 Task: Arrange a 90-minute team alignment session.
Action: Mouse moved to (51, 123)
Screenshot: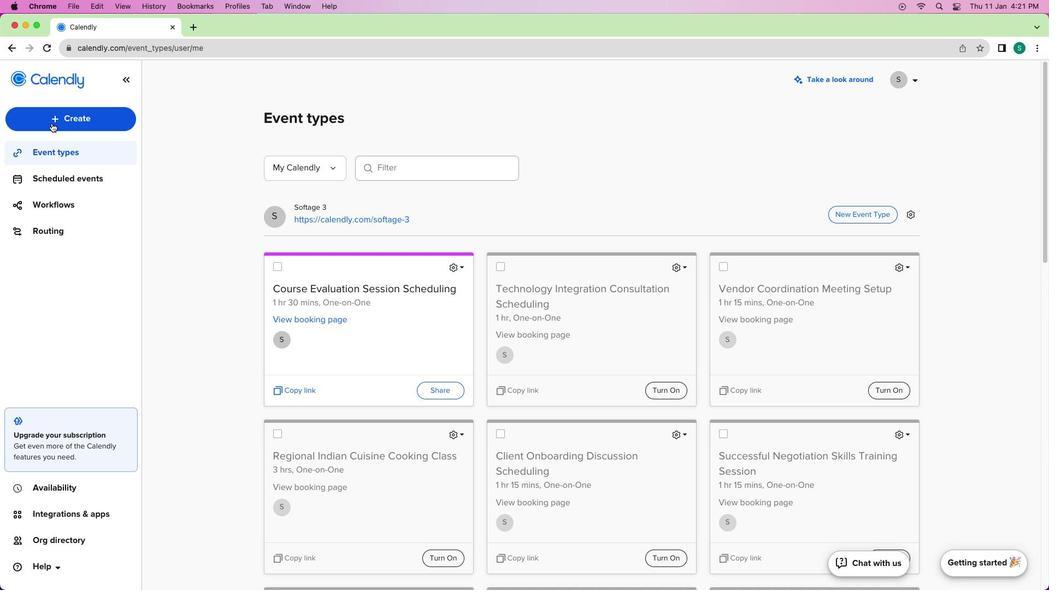 
Action: Mouse pressed left at (51, 123)
Screenshot: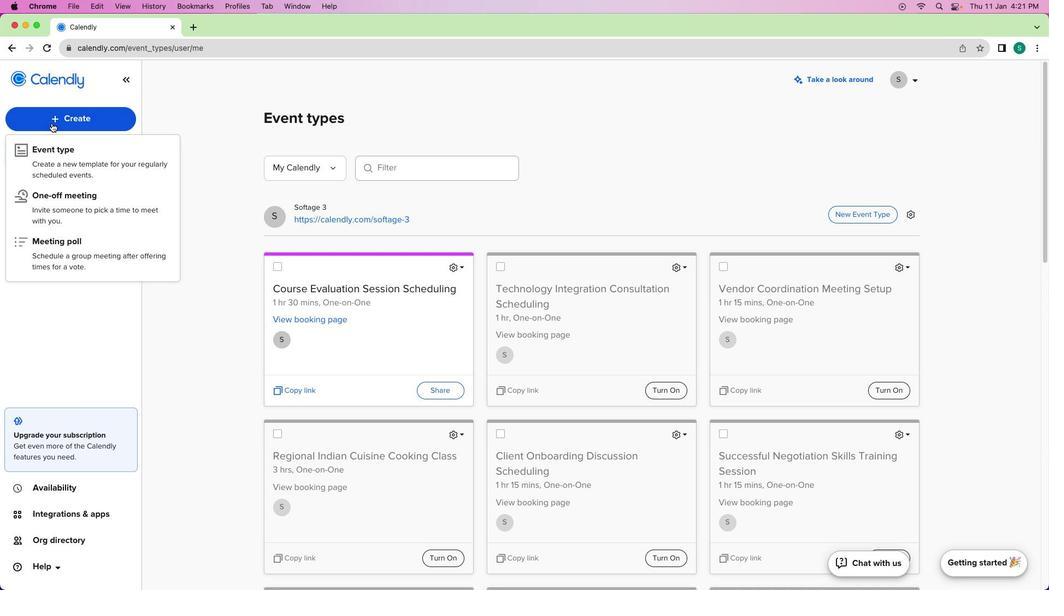 
Action: Mouse moved to (71, 153)
Screenshot: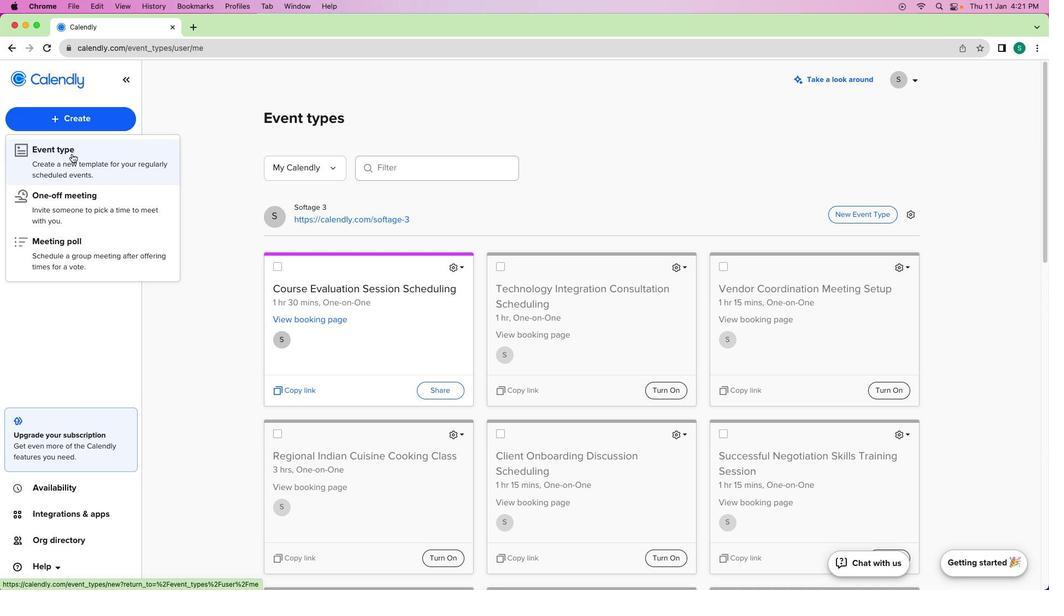 
Action: Mouse pressed left at (71, 153)
Screenshot: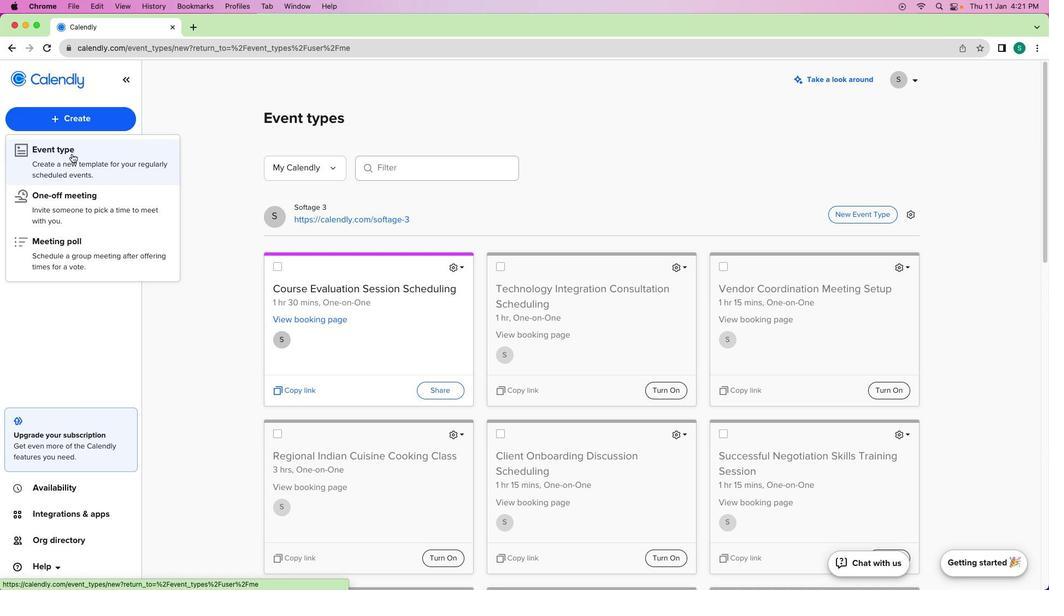 
Action: Mouse moved to (417, 221)
Screenshot: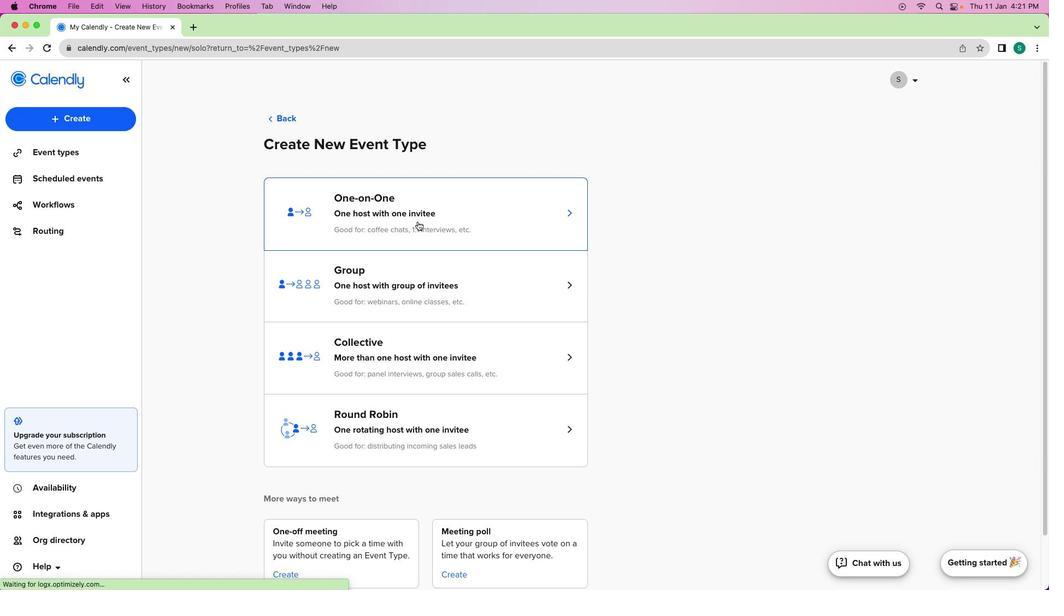 
Action: Mouse pressed left at (417, 221)
Screenshot: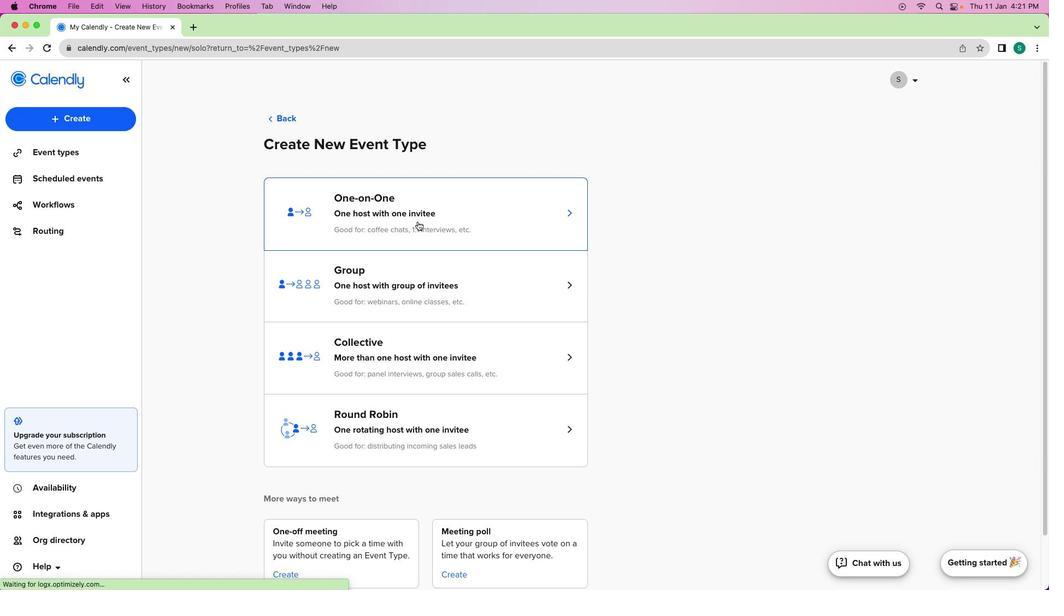 
Action: Mouse moved to (127, 166)
Screenshot: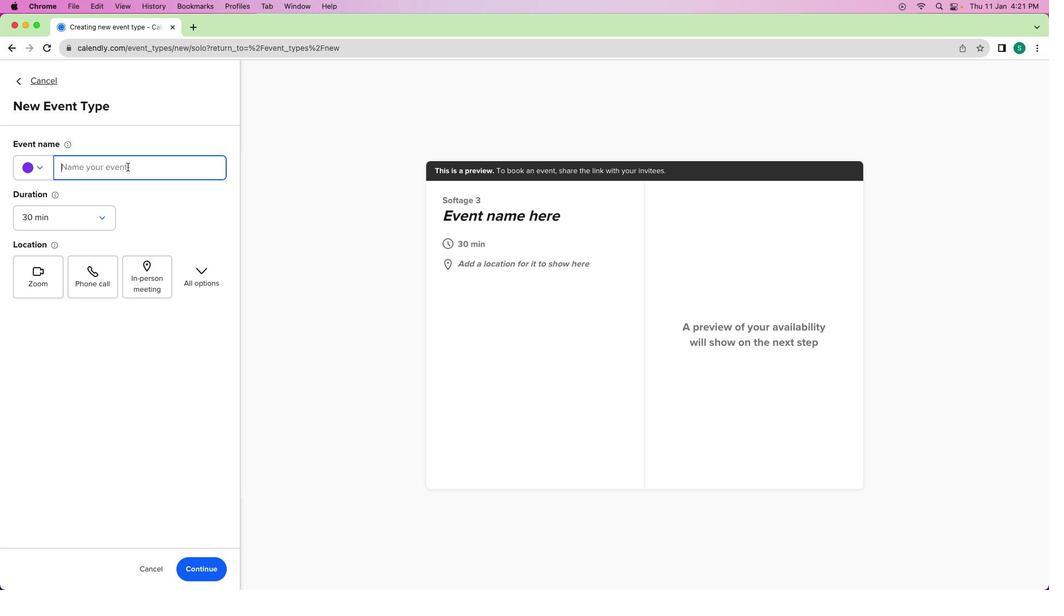 
Action: Mouse pressed left at (127, 166)
Screenshot: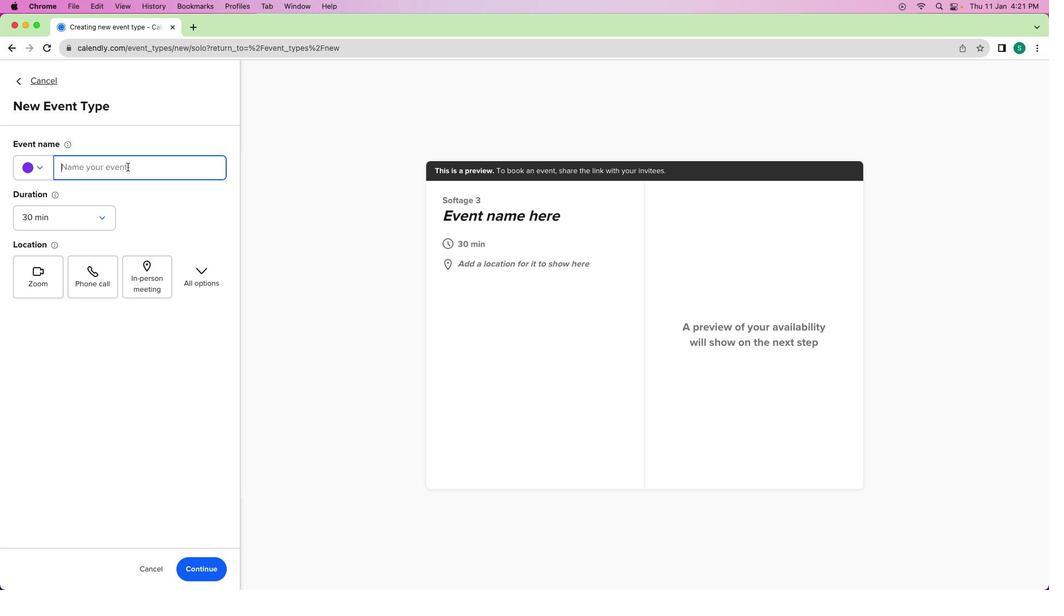 
Action: Mouse moved to (124, 182)
Screenshot: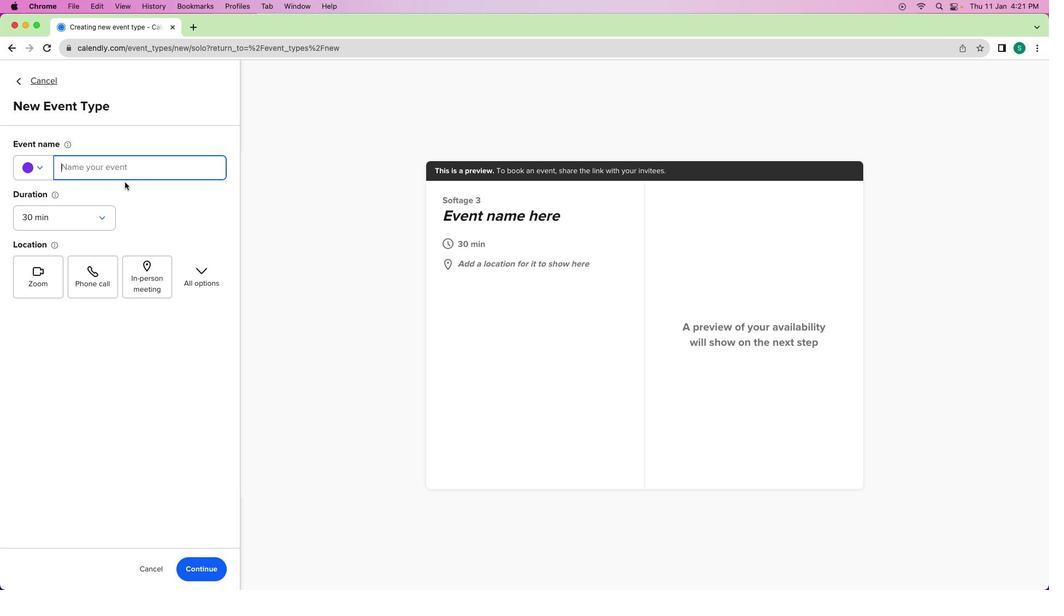 
Action: Key pressed Key.shift'T''e''a''m'Key.spaceKey.shift'A''l''i''h'Key.backspace'g''n''m''e''n''t'Key.spaceKey.shift'S''e''s''s''i''o''n'
Screenshot: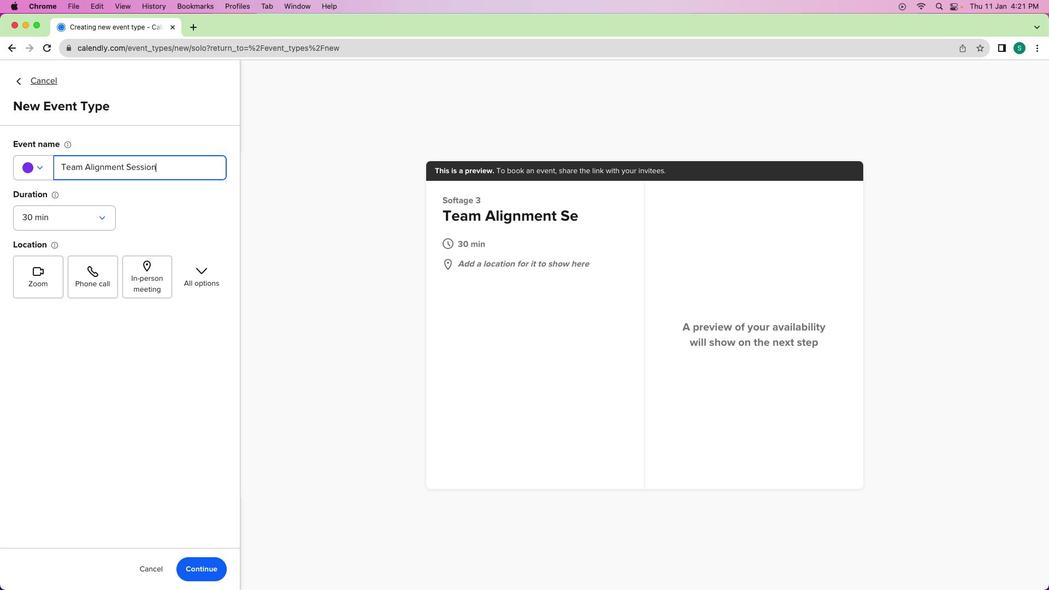 
Action: Mouse moved to (68, 224)
Screenshot: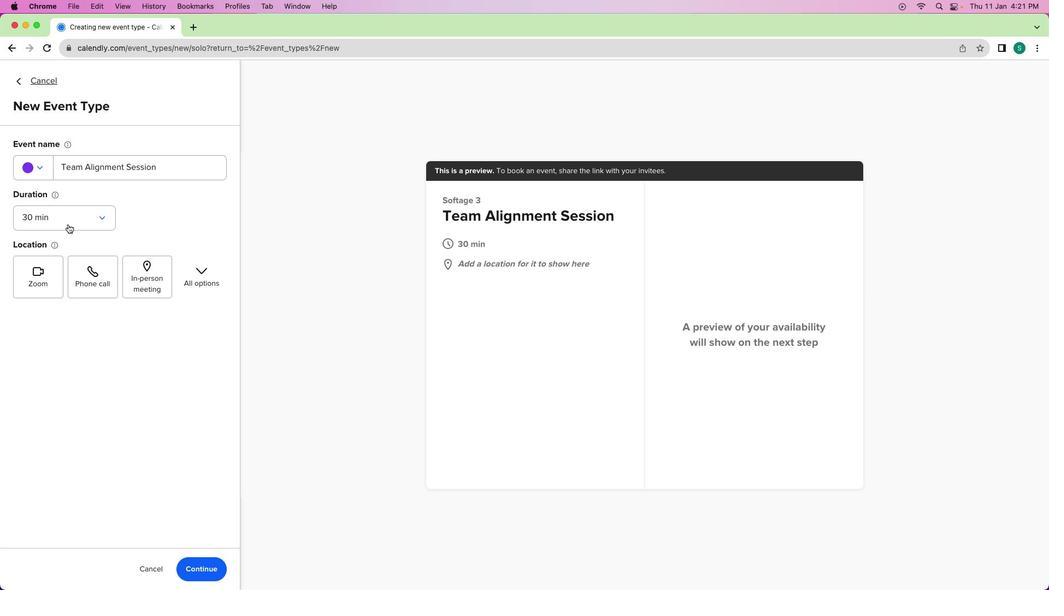 
Action: Mouse pressed left at (68, 224)
Screenshot: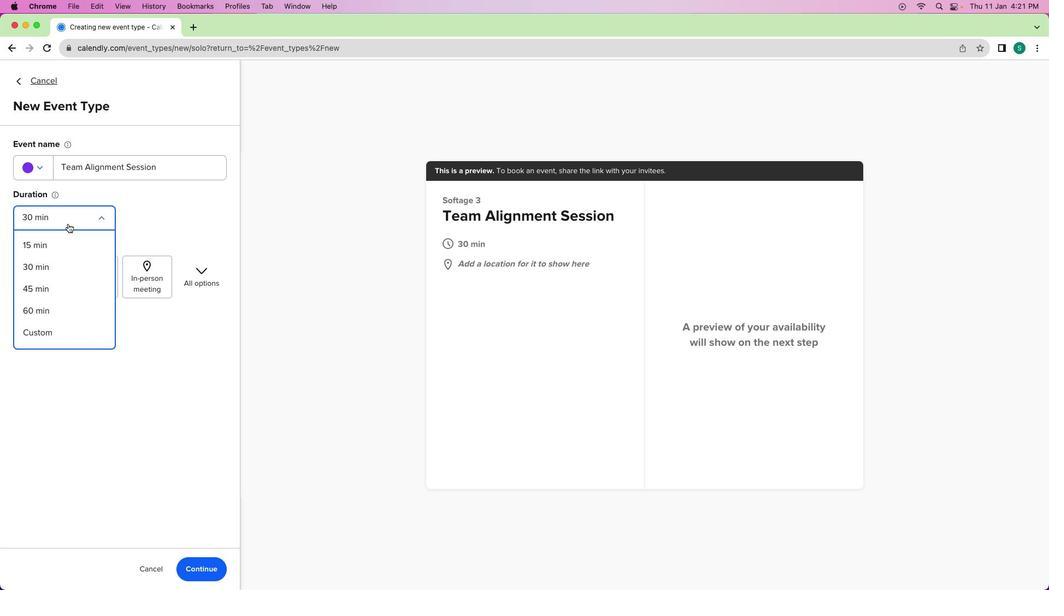 
Action: Mouse moved to (71, 340)
Screenshot: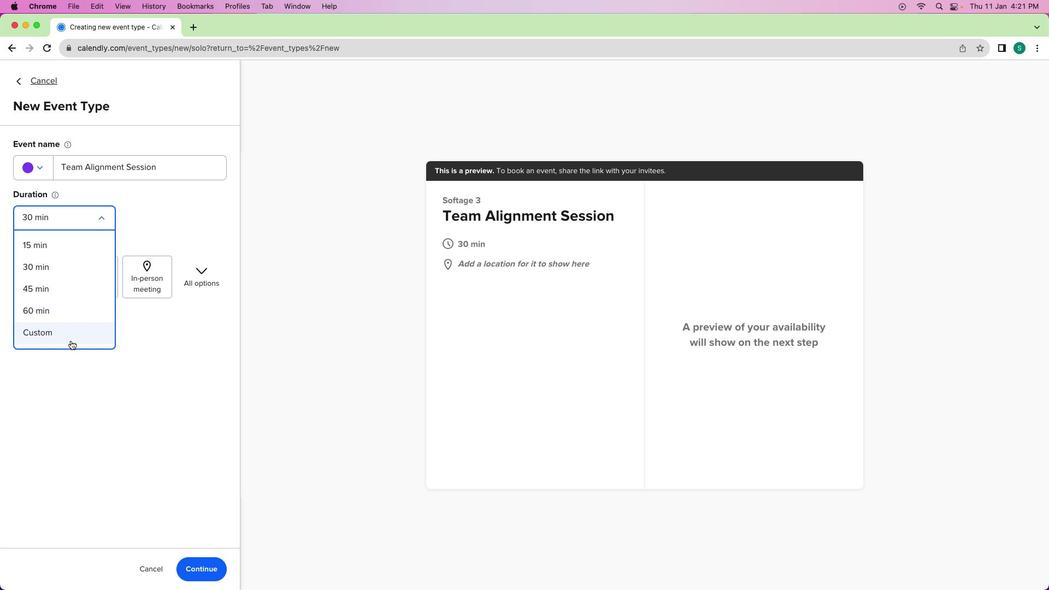 
Action: Mouse pressed left at (71, 340)
Screenshot: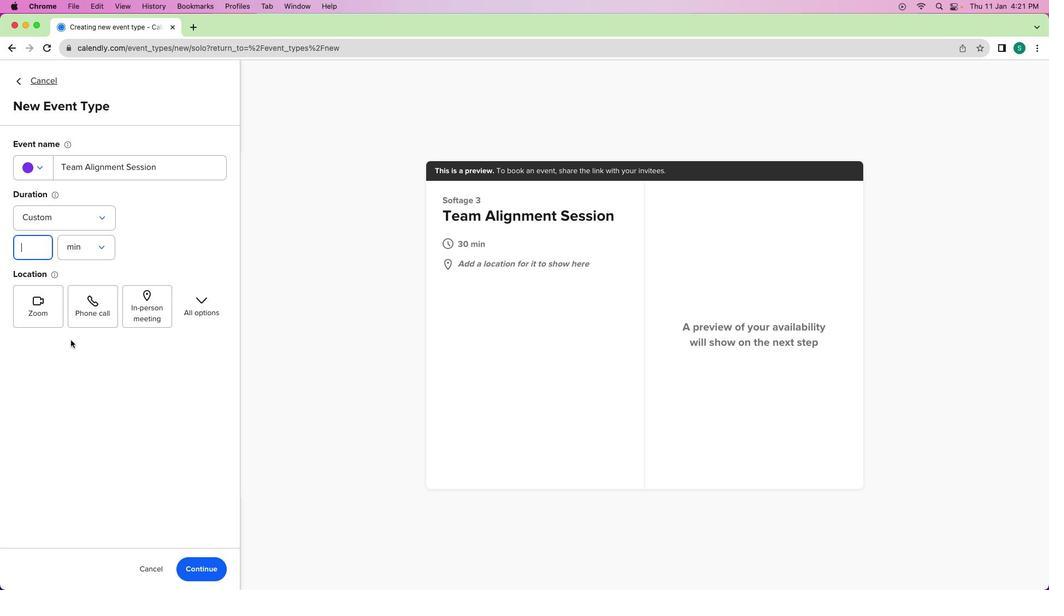 
Action: Mouse moved to (39, 248)
Screenshot: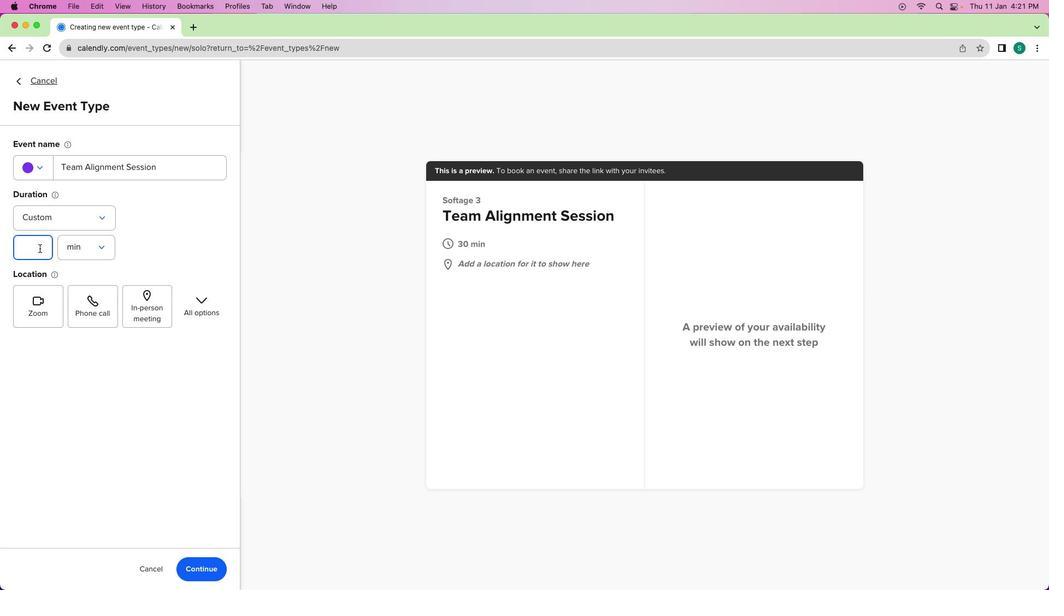 
Action: Key pressed '9''0'
Screenshot: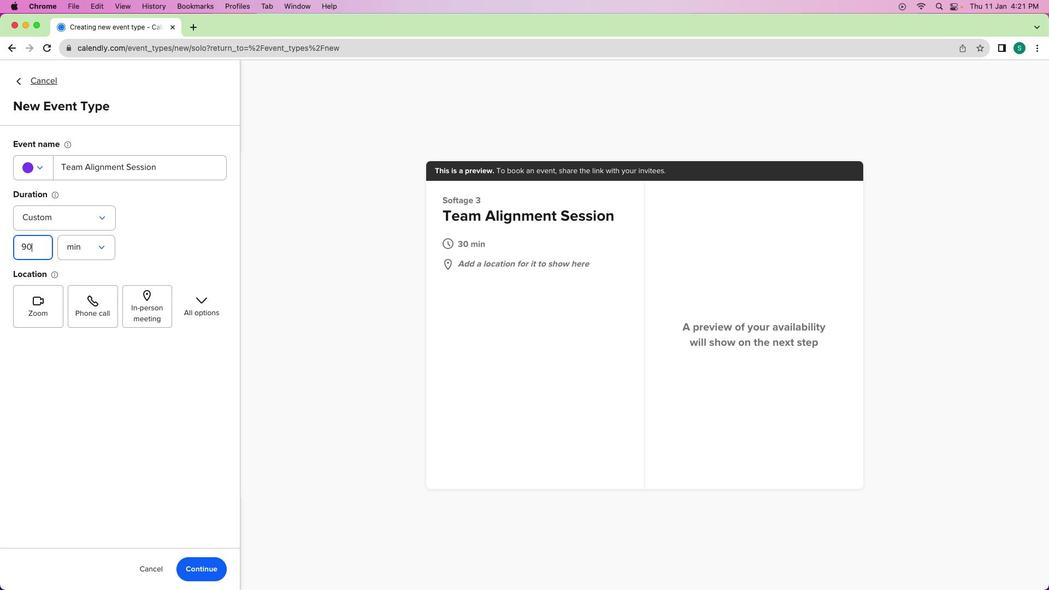 
Action: Mouse moved to (38, 167)
Screenshot: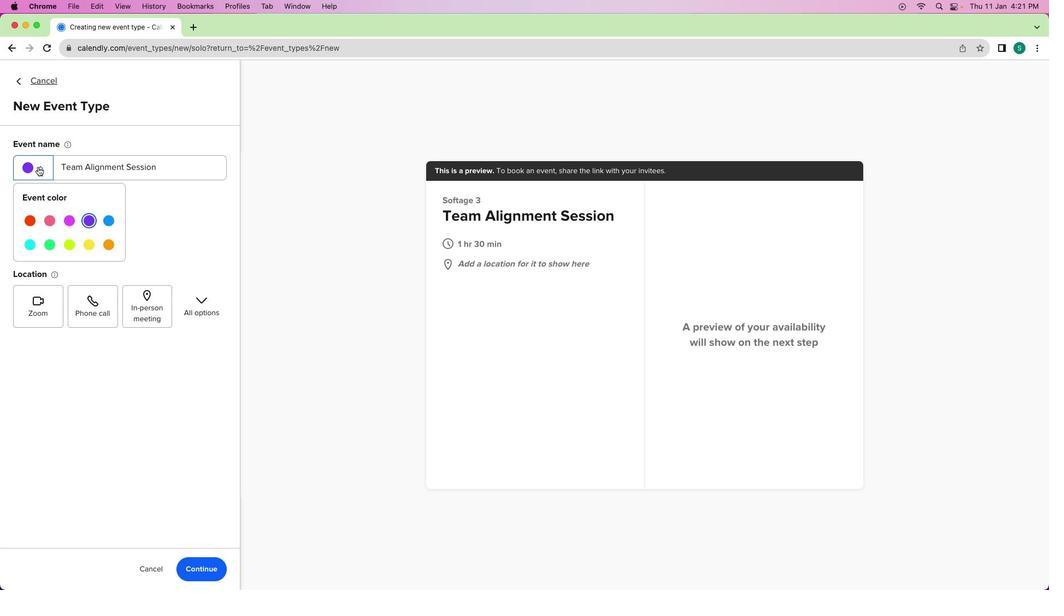 
Action: Mouse pressed left at (38, 167)
Screenshot: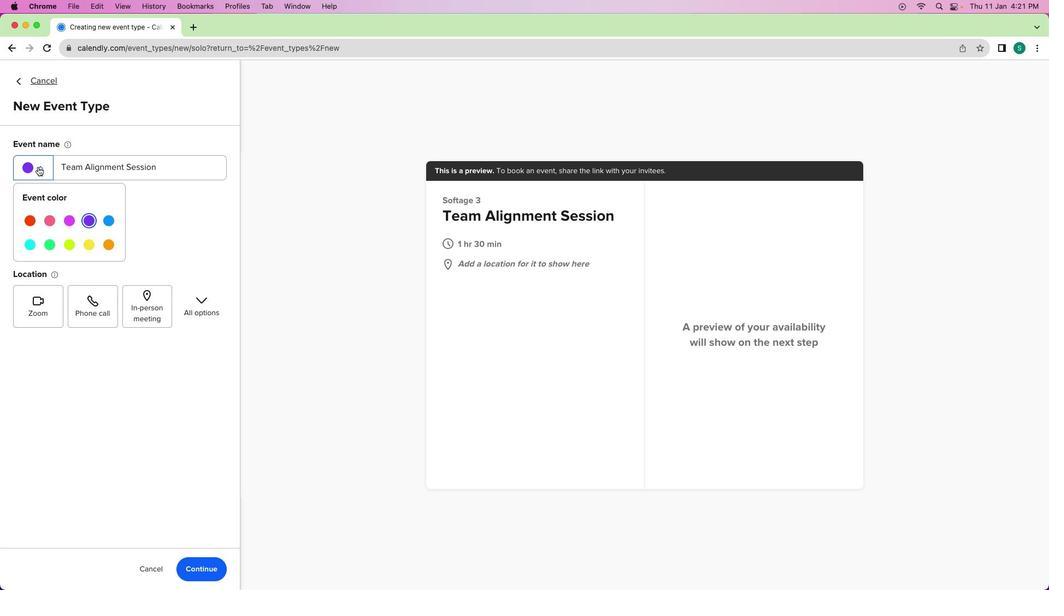 
Action: Mouse moved to (88, 244)
Screenshot: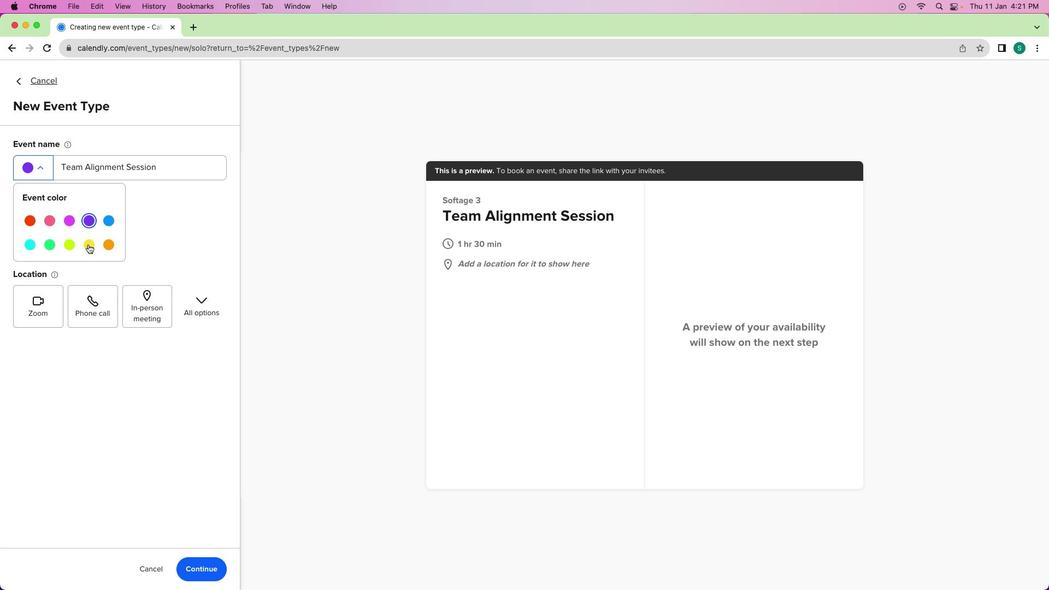 
Action: Mouse pressed left at (88, 244)
Screenshot: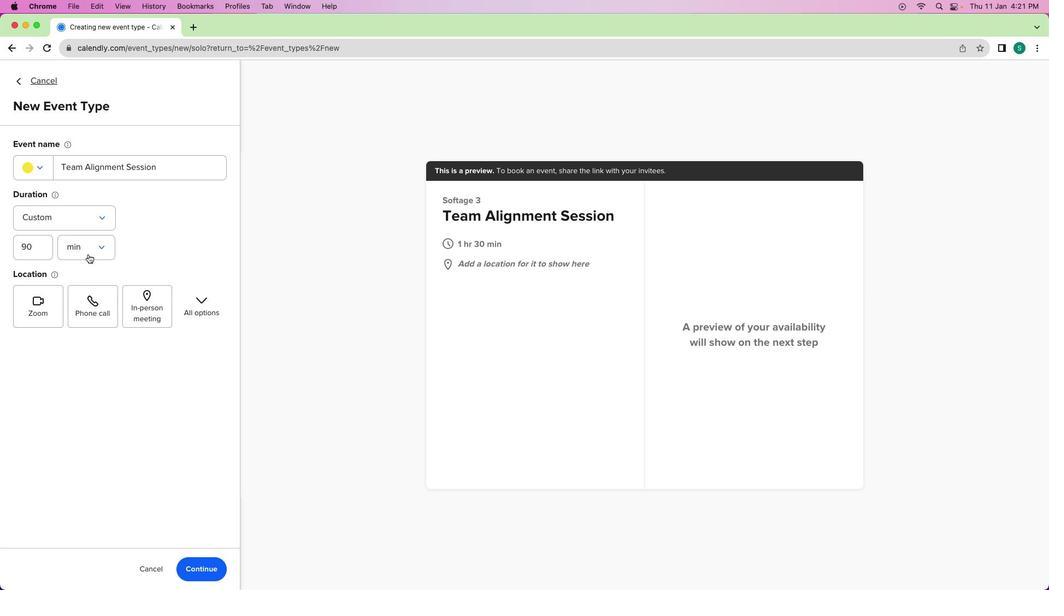 
Action: Mouse moved to (41, 324)
Screenshot: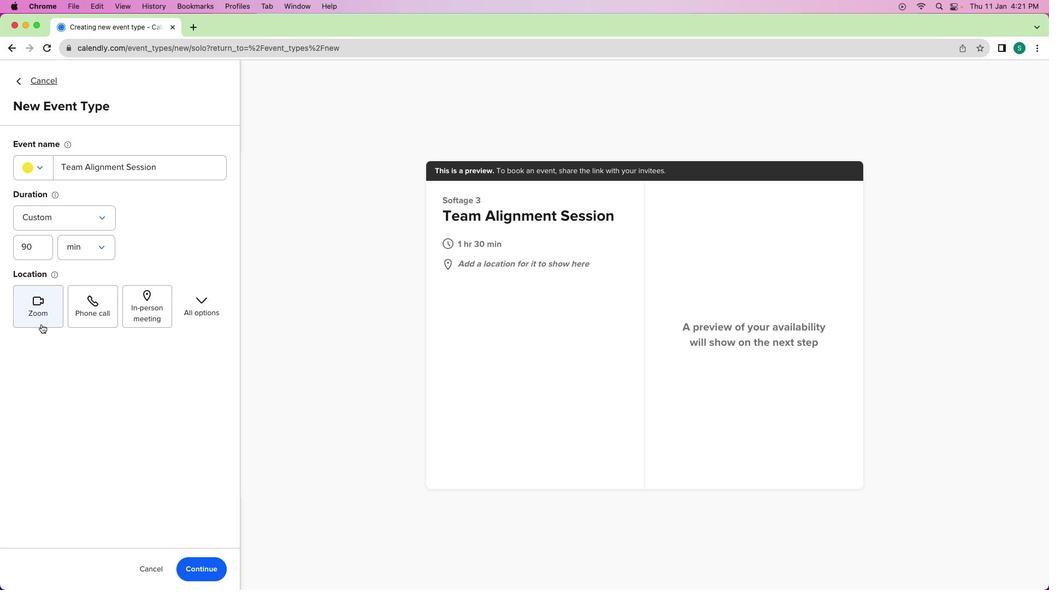 
Action: Mouse pressed left at (41, 324)
Screenshot: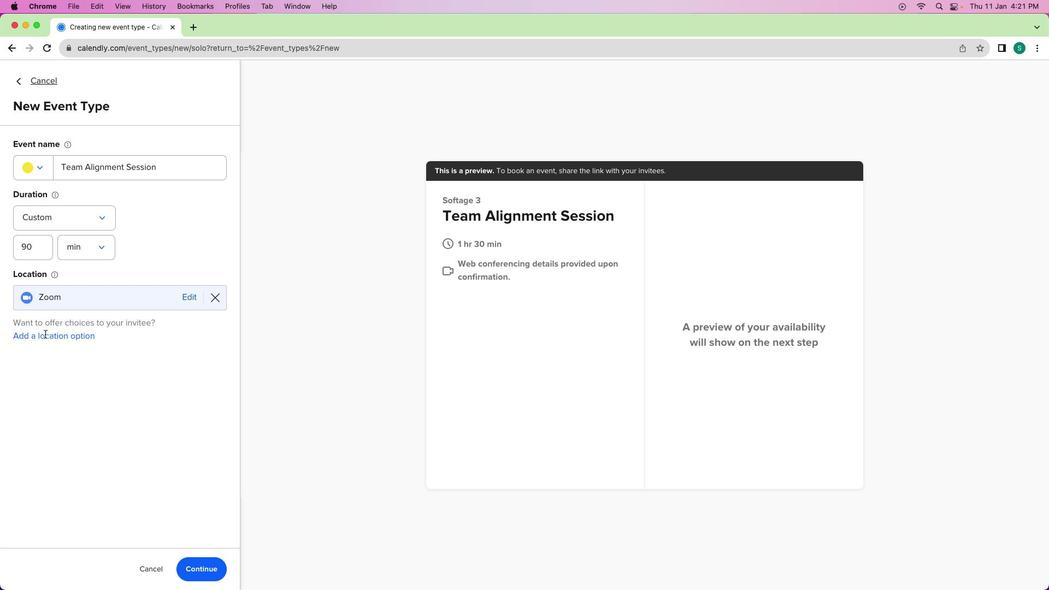 
Action: Mouse moved to (198, 575)
Screenshot: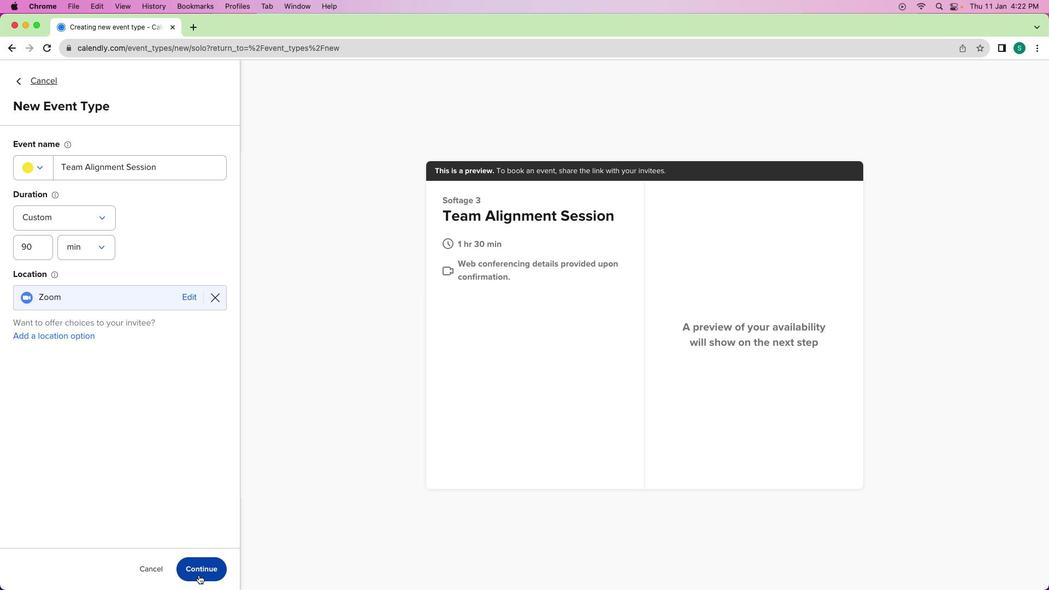 
Action: Mouse pressed left at (198, 575)
Screenshot: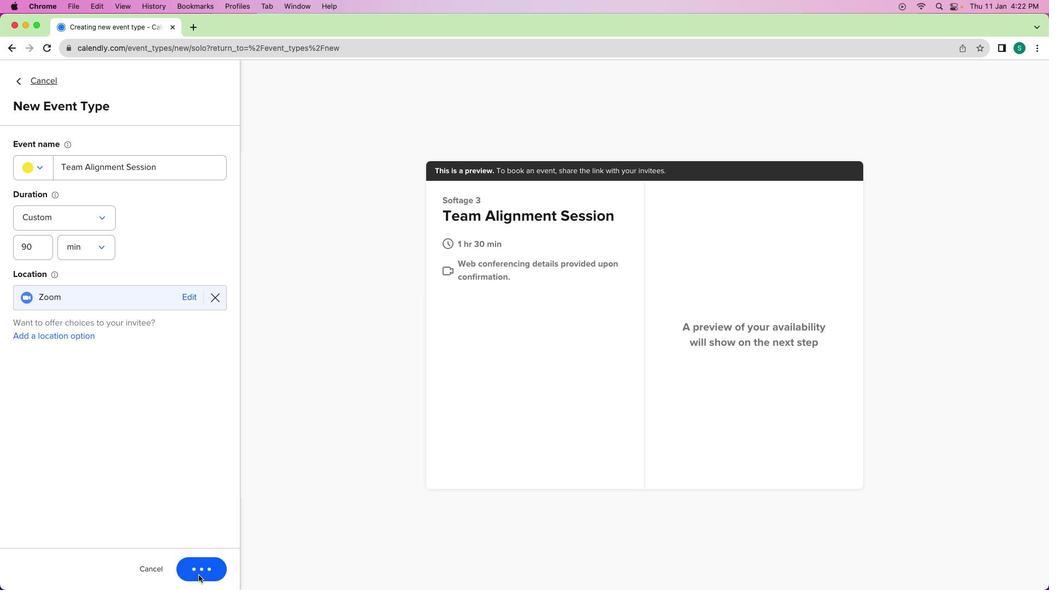 
Action: Mouse moved to (143, 174)
Screenshot: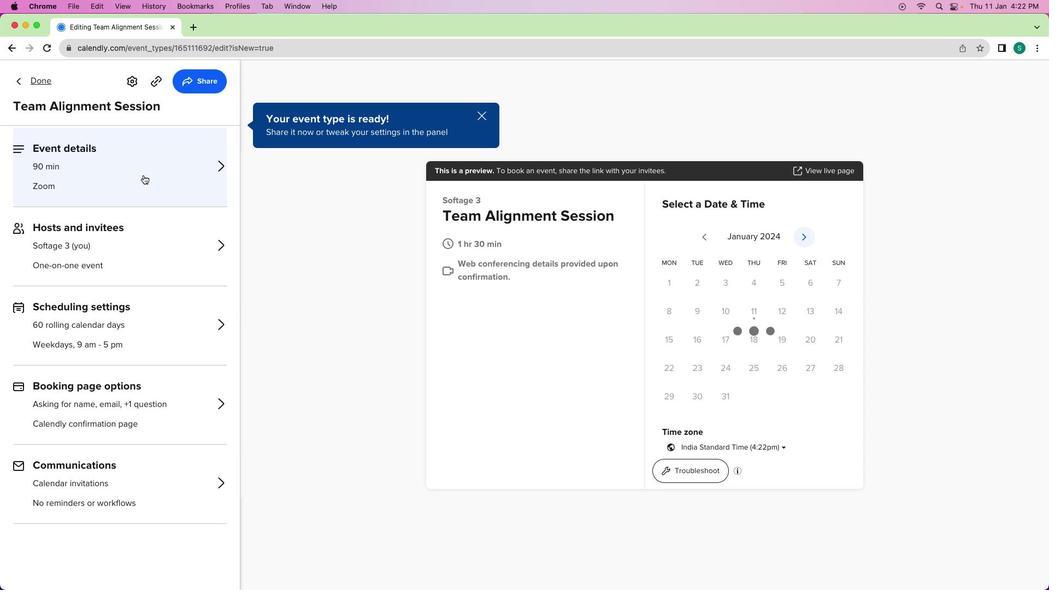 
Action: Mouse pressed left at (143, 174)
Screenshot: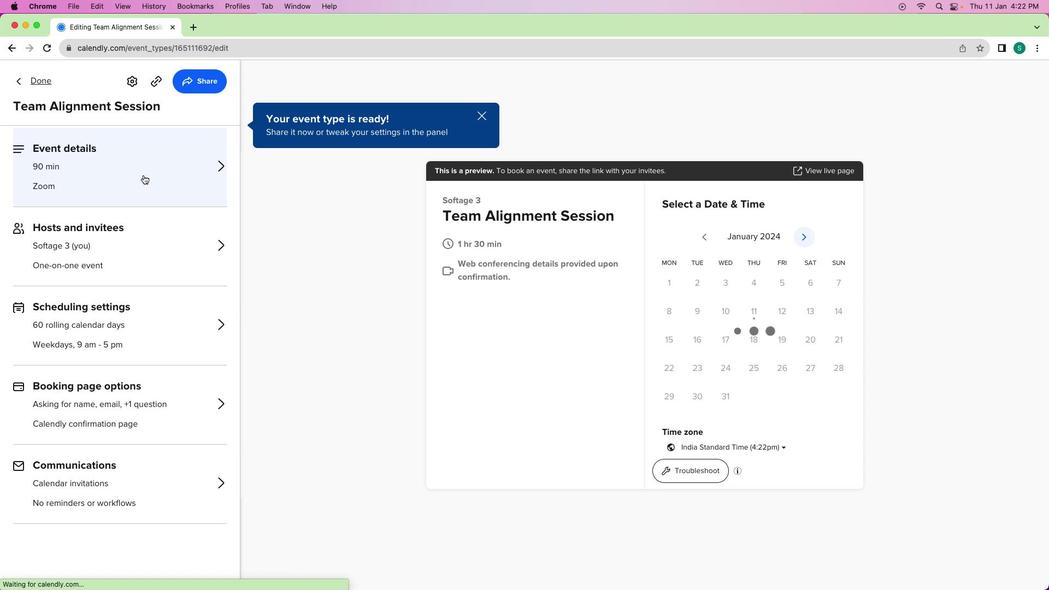 
Action: Mouse moved to (88, 423)
Screenshot: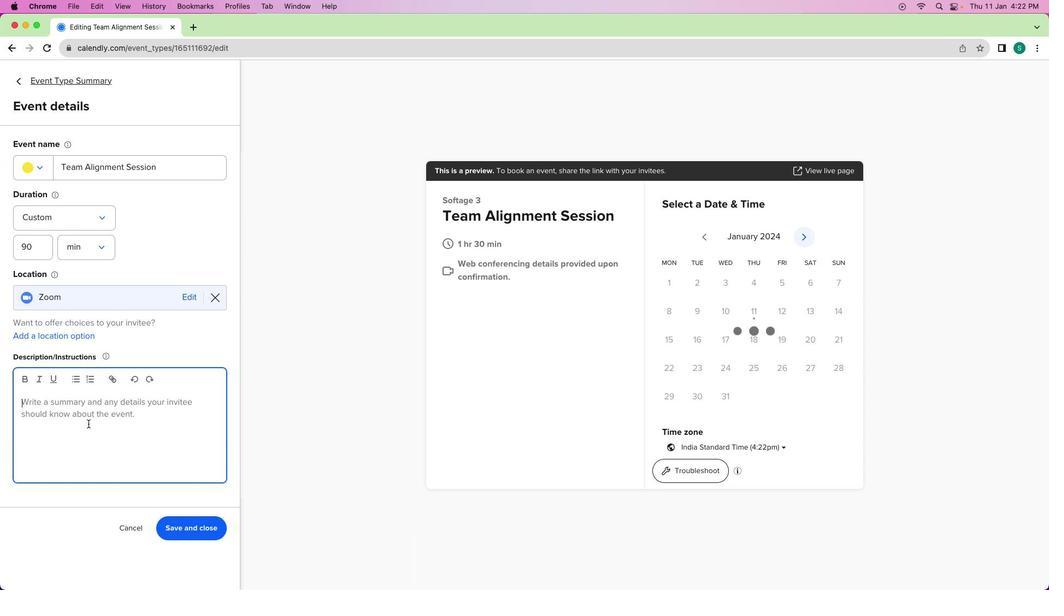 
Action: Mouse pressed left at (88, 423)
Screenshot: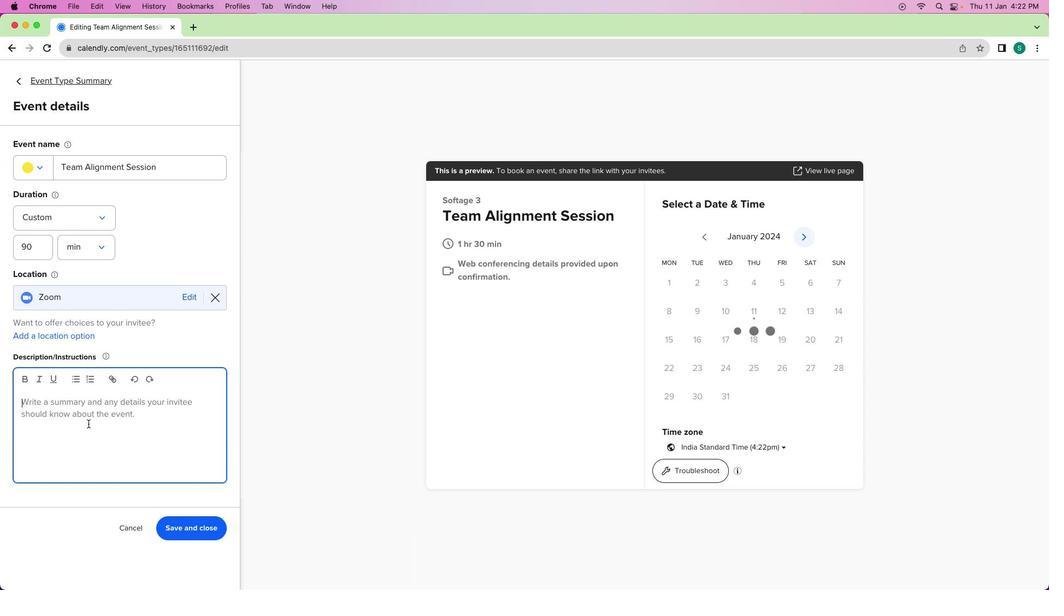 
Action: Mouse moved to (82, 427)
Screenshot: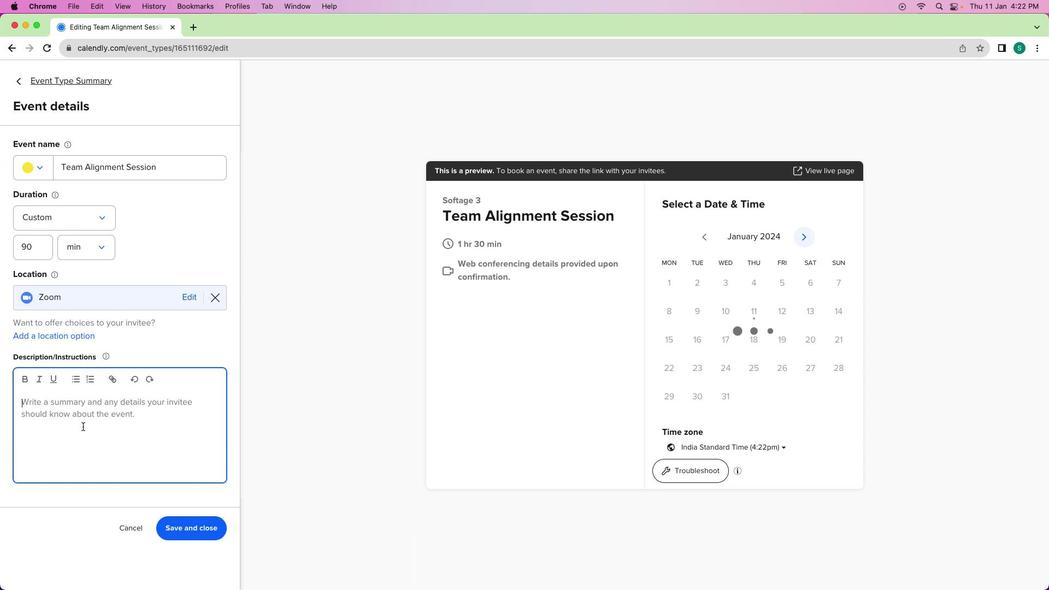 
Action: Key pressed Key.shift'T''o'Key.space'e''n''s''u''r''e'Key.space'o''u'Key.leftKey.leftKey.leftKey.leftKey.leftKey.leftKey.leftKey.leftKey.leftKey.leftKey.leftKey.leftKey.enterKey.upKey.shiftKey.shift'H''i'Key.space't''e''a''m'','Key.downKey.down'r'Key.space'c''o''l''l''e''c''t''i''v''e'Key.space'f''o''c''u''s'Key.space'a''n''d'Key.space'c''o''l''l''a''v'Key.backspace'b''o''r''a''t''i''o''n''.'Key.spaceKey.shift'I'"'"'v''e'Key.space's''c''h''e''d''u''l''e''d'Key.space'a'Key.space'9''0''-''m''i''n''u''t''e'Key.spaceKey.shift'T''e''a''m'Key.spaceKey.shift'A''l''i''g''n'',''e''m'Key.backspaceKey.backspaceKey.backspace'm''e''n''t'Key.spaceKey.shift'S''e''s''s''o''p'Key.backspaceKey.backspace'i''o''n''.'Key.spaceKey.shift'L''e''t'"'"'s'Key.space'd''i''s''c''u''s''s'Key.space'g''o''a''l''s'','Key.space'p''r''i''o''r''i''t''i''e''s'Key.spaceKey.backspace','Key.space'a''n''d'Key.space'w''a''y''s'Key.space't''o'Key.space'e''n''h''a''n''c''e'Key.spaceKey.space'o''u''r'Key.space's''y''n''e''r''g''y''.'Key.enterKey.shift'L''o''o''k''i''n''g'Key.space'f''o''r''w''a''r''d'Key.space't''o'Key.space'a''l''g''n''i''n''g'Key.space'o''u''r'Key.spaceKey.leftKey.leftKey.leftKey.leftKey.leftKey.leftKey.leftKey.leftKey.leftKey.left'i'Key.down'e''f''f''o''r''s'Key.backspace't''s'Key.space'f''o''r'Key.space's''u''c''c''e''s''s'Key.shift_r'!'Key.enterKey.enterKey.shift'B''e''s''t'Key.space'r''e''g''a''r''d''s'','Key.enterKey.shift'S''o''f''t'Key.shift'A''G''e'Key.backspaceKey.backspace'g''e'
Screenshot: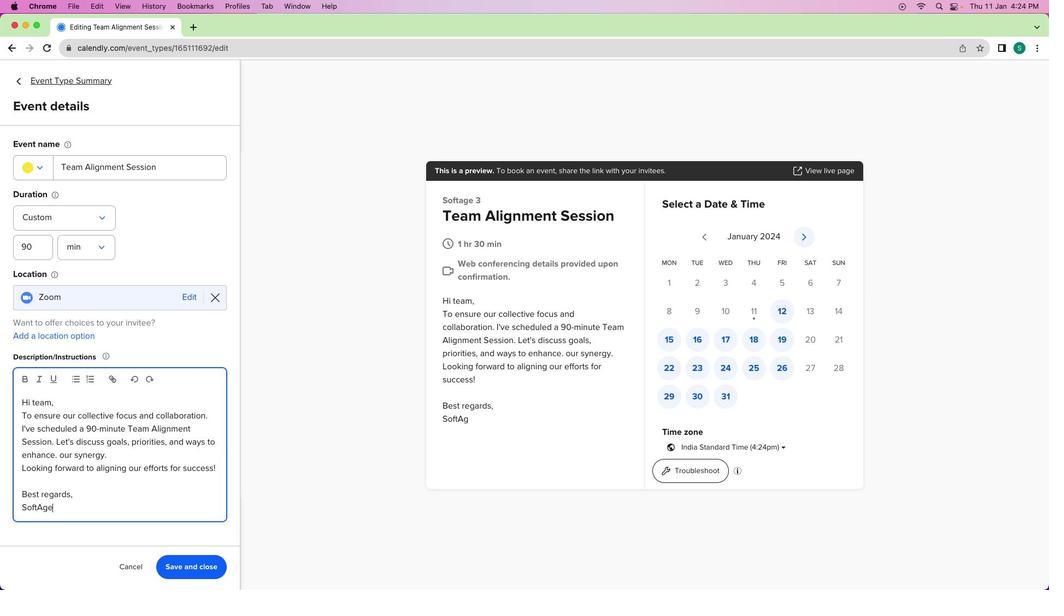 
Action: Mouse moved to (206, 573)
Screenshot: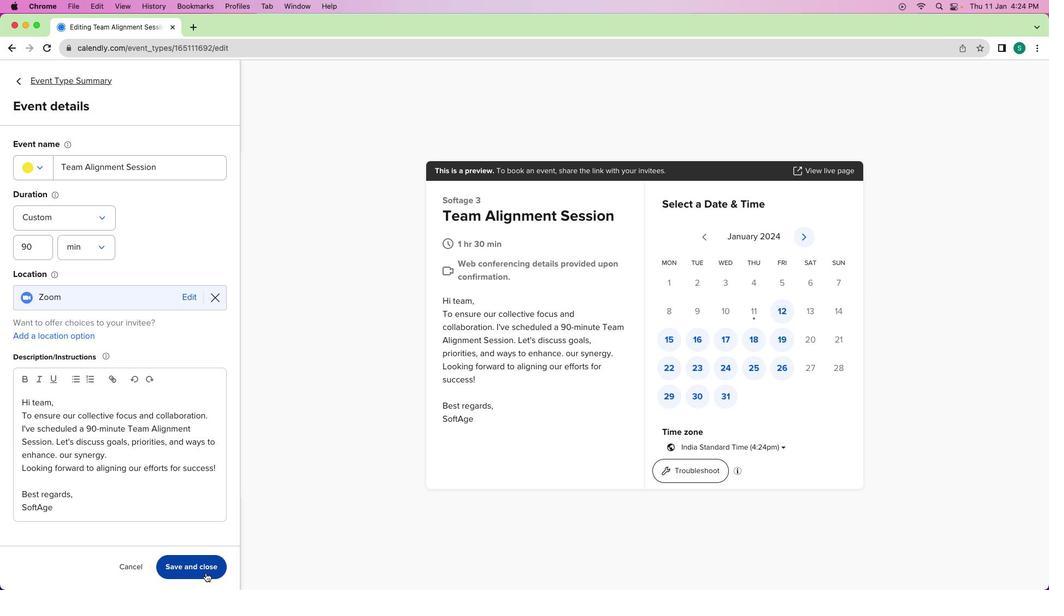 
Action: Mouse pressed left at (206, 573)
Screenshot: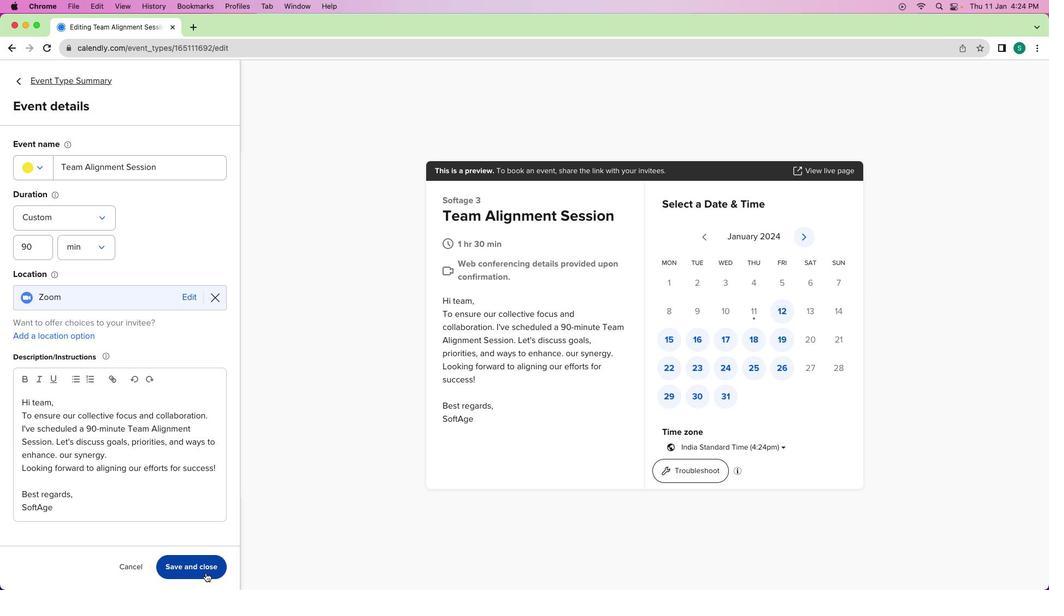 
Action: Mouse moved to (103, 320)
Screenshot: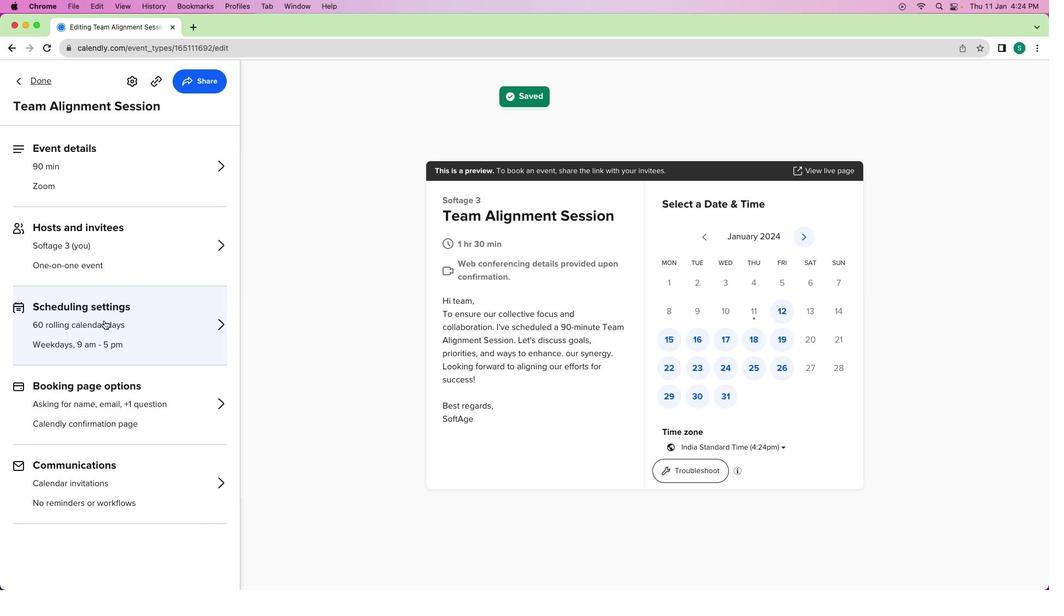 
Action: Mouse pressed left at (103, 320)
Screenshot: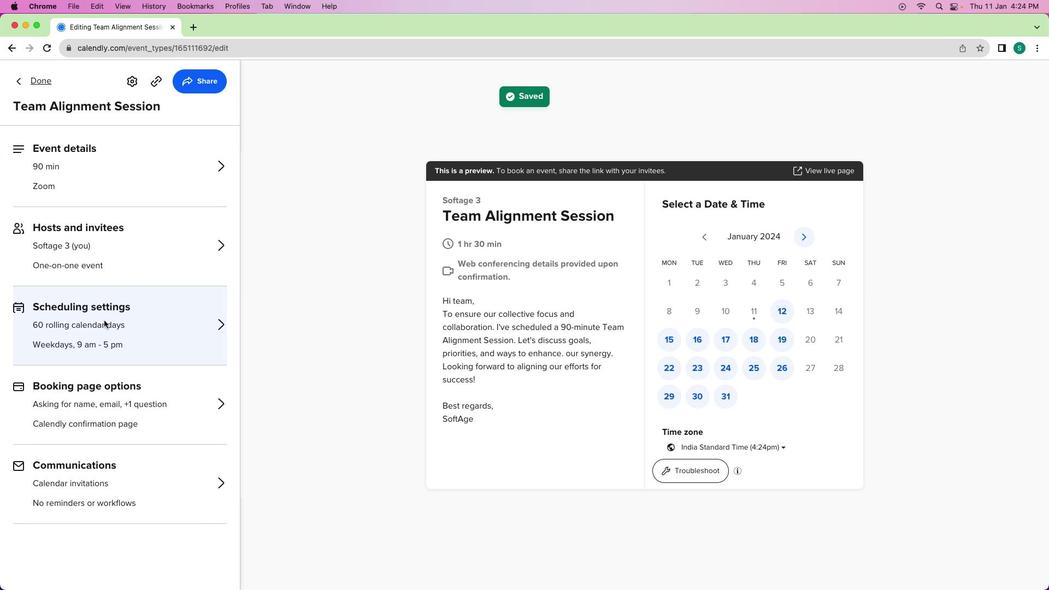 
Action: Mouse moved to (146, 370)
Screenshot: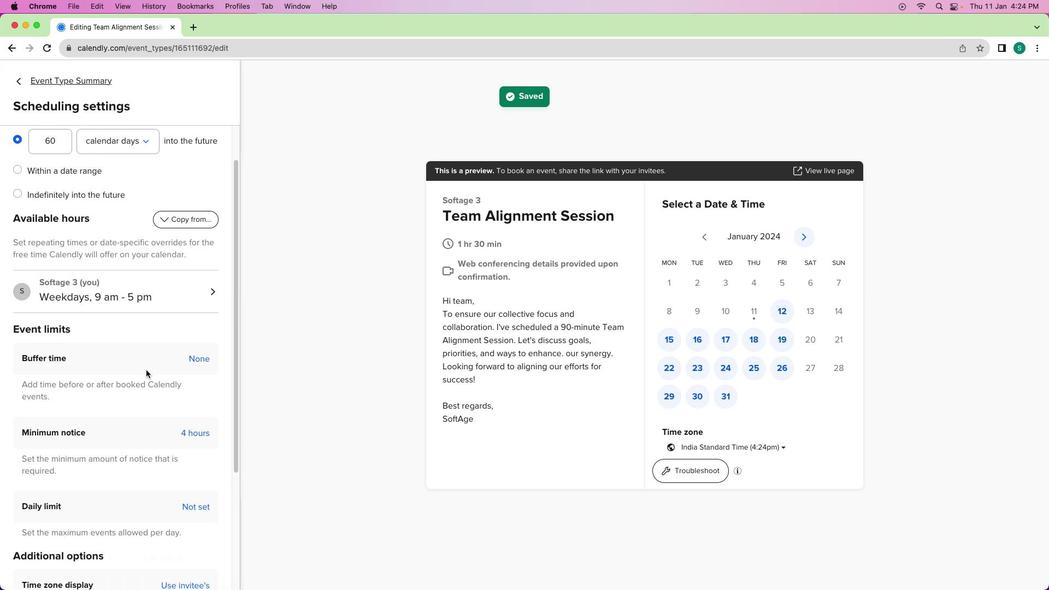 
Action: Mouse scrolled (146, 370) with delta (0, 0)
Screenshot: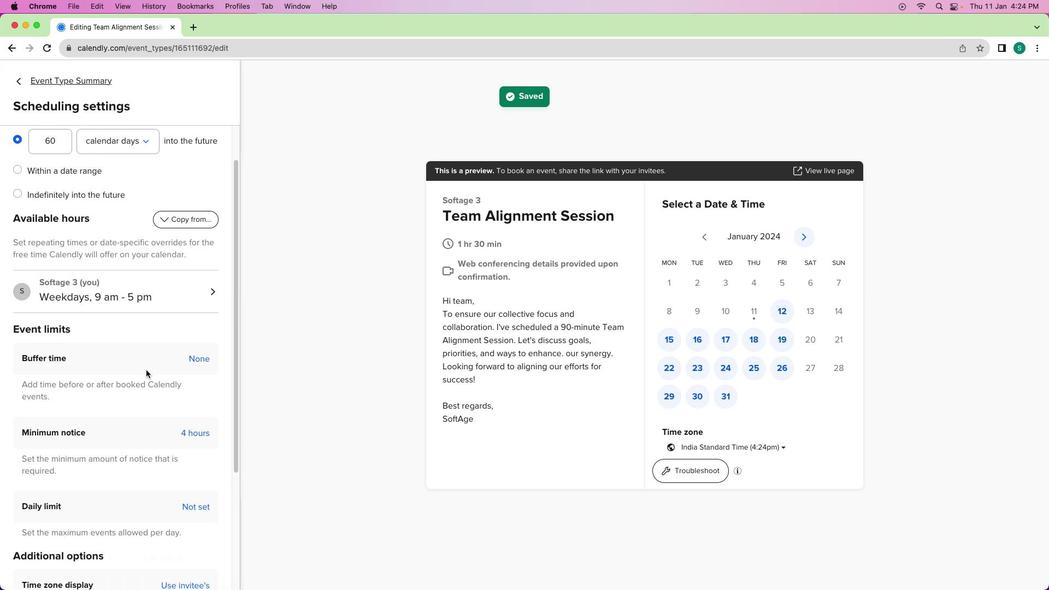 
Action: Mouse moved to (146, 370)
Screenshot: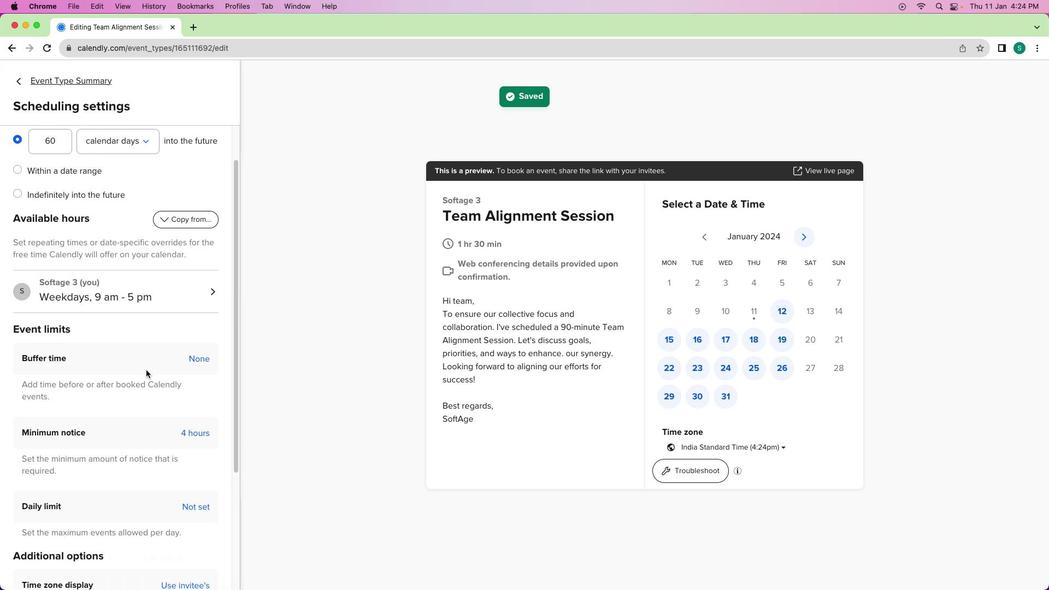 
Action: Mouse scrolled (146, 370) with delta (0, 0)
Screenshot: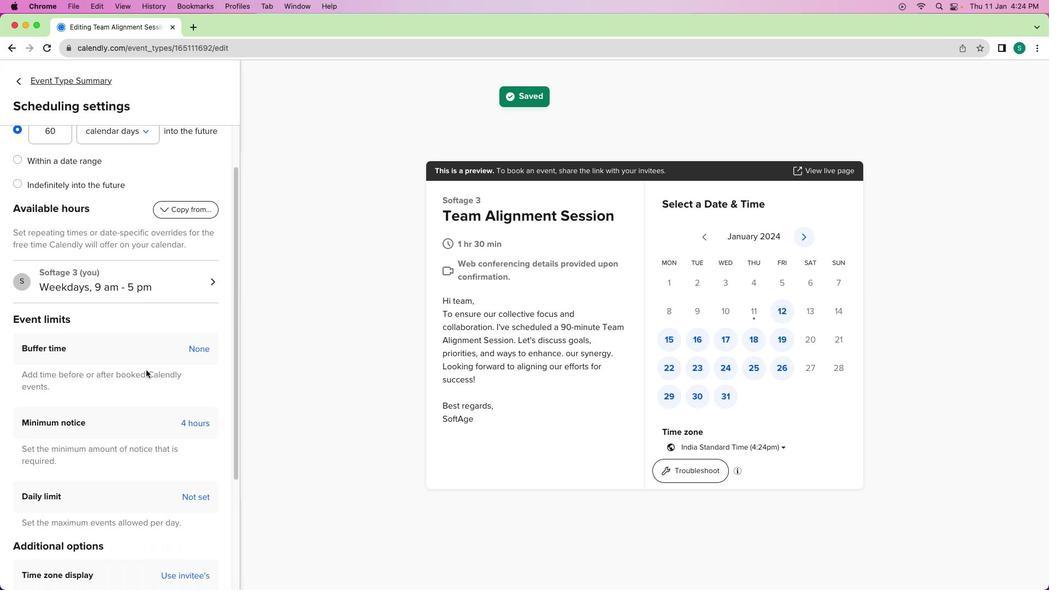 
Action: Mouse scrolled (146, 370) with delta (0, -1)
Screenshot: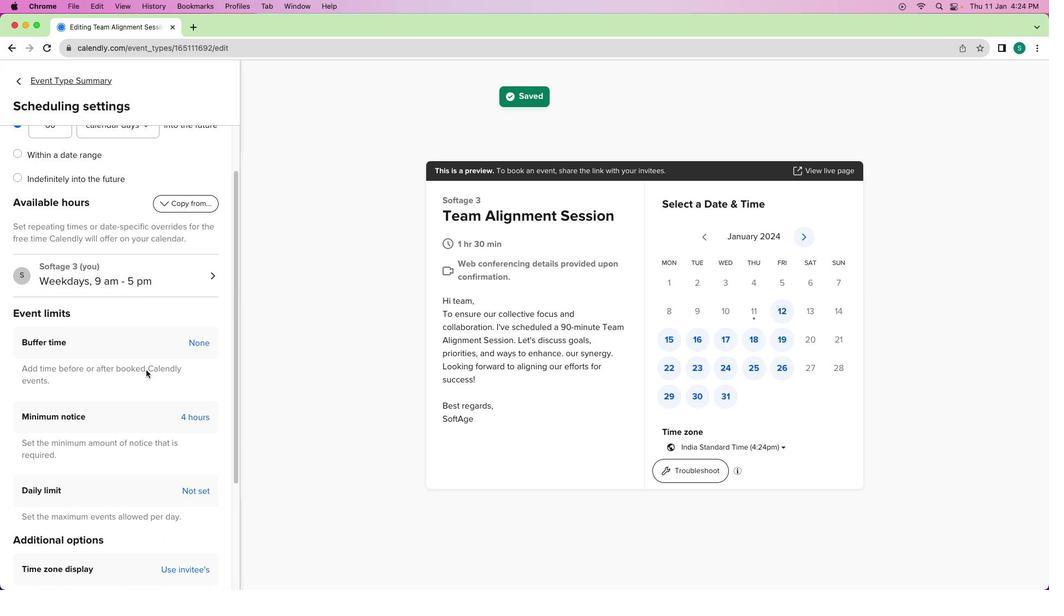 
Action: Mouse scrolled (146, 370) with delta (0, 0)
Screenshot: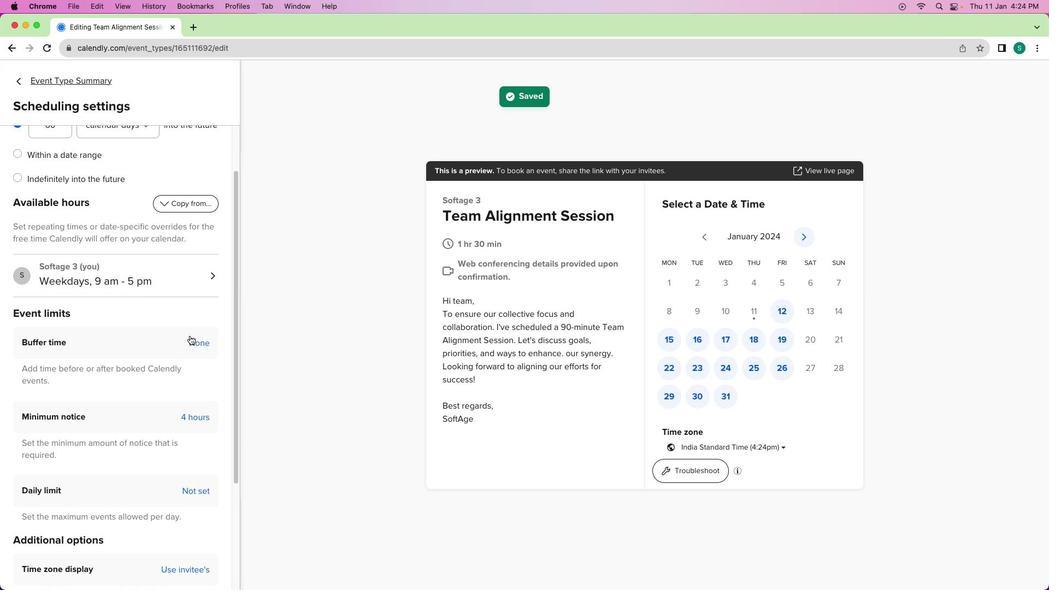 
Action: Mouse moved to (192, 340)
Screenshot: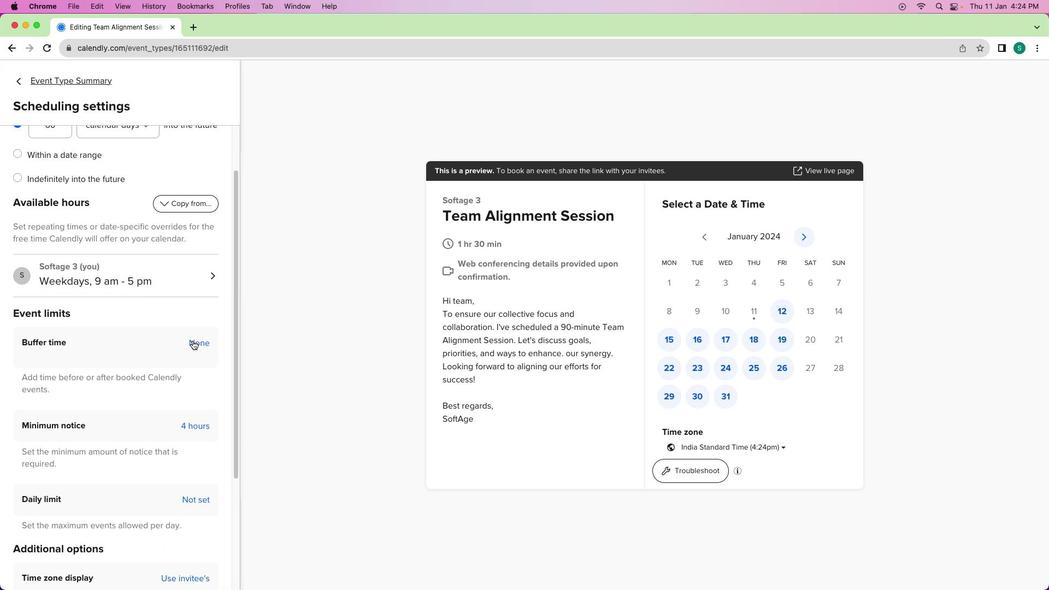 
Action: Mouse pressed left at (192, 340)
Screenshot: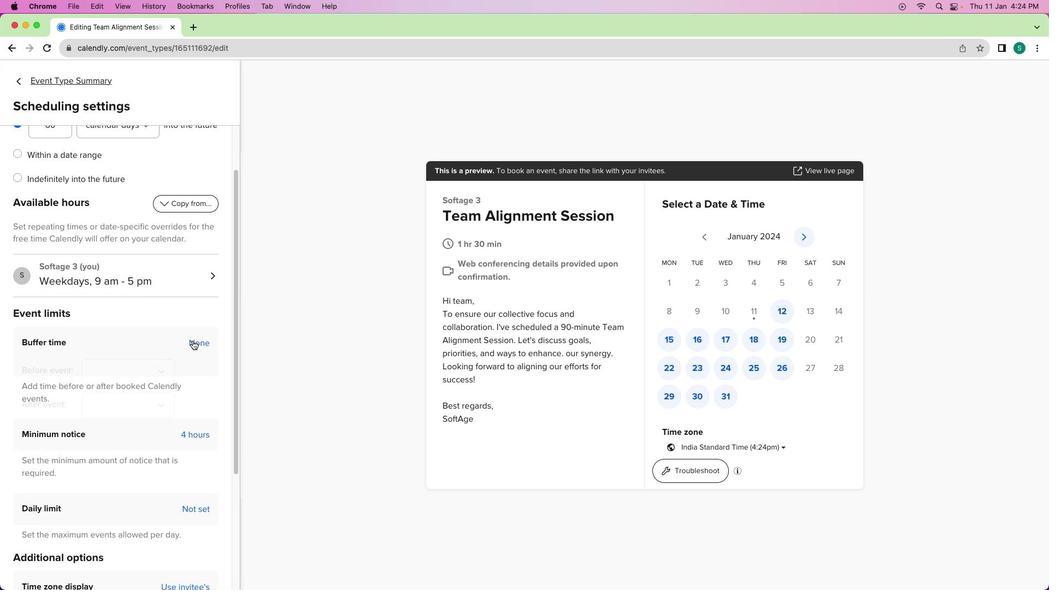 
Action: Mouse moved to (163, 378)
Screenshot: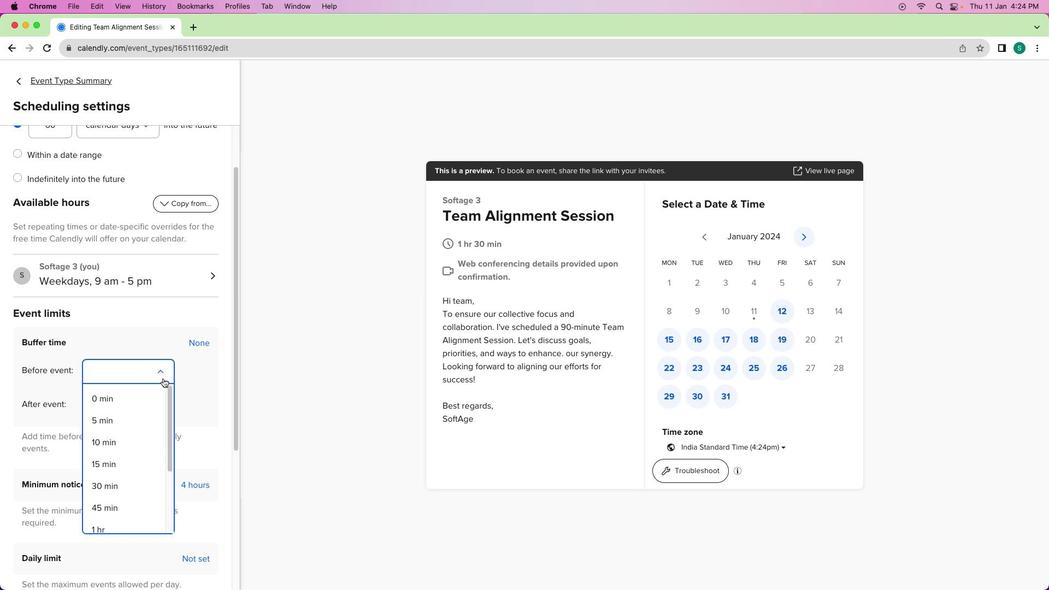 
Action: Mouse pressed left at (163, 378)
Screenshot: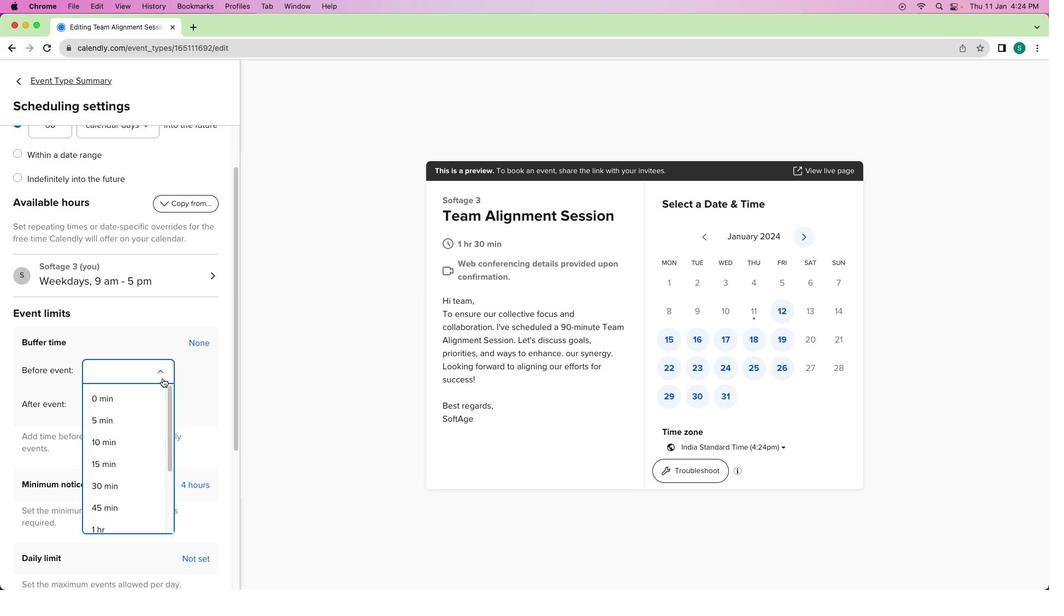 
Action: Mouse moved to (143, 398)
Screenshot: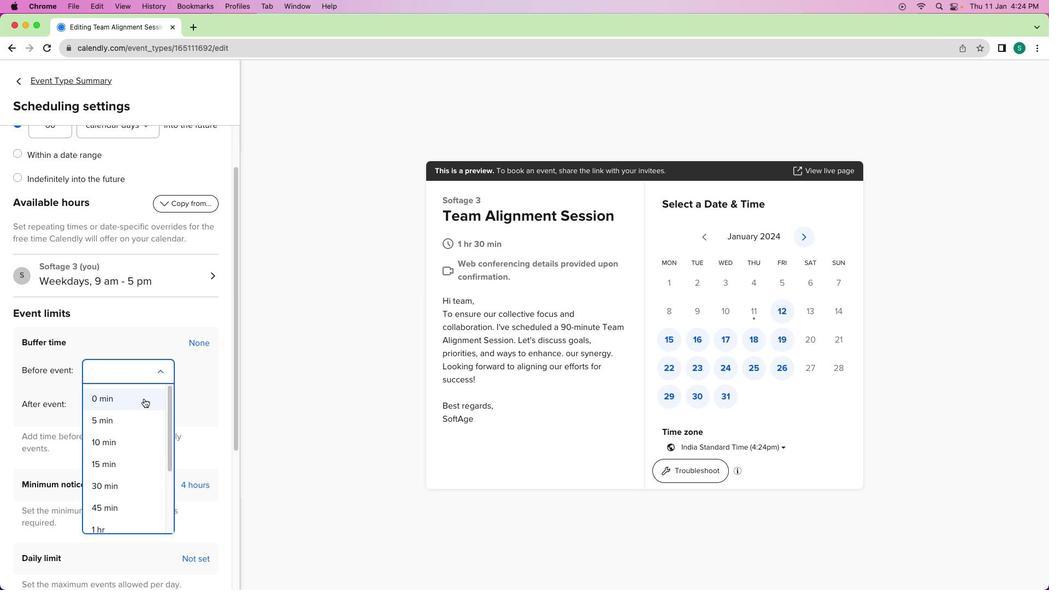 
Action: Mouse pressed left at (143, 398)
Screenshot: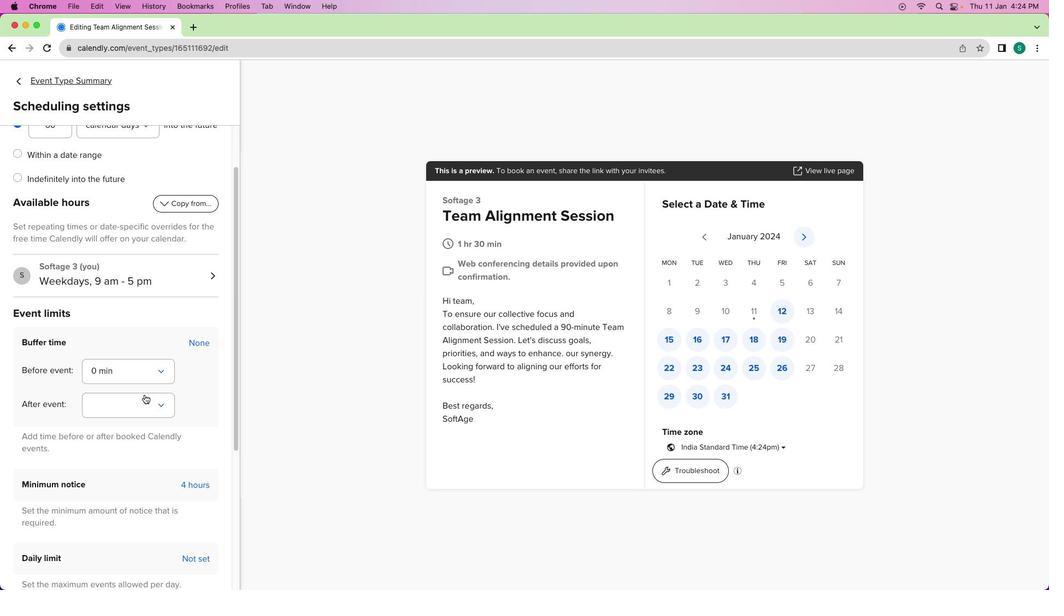 
Action: Mouse moved to (147, 395)
Screenshot: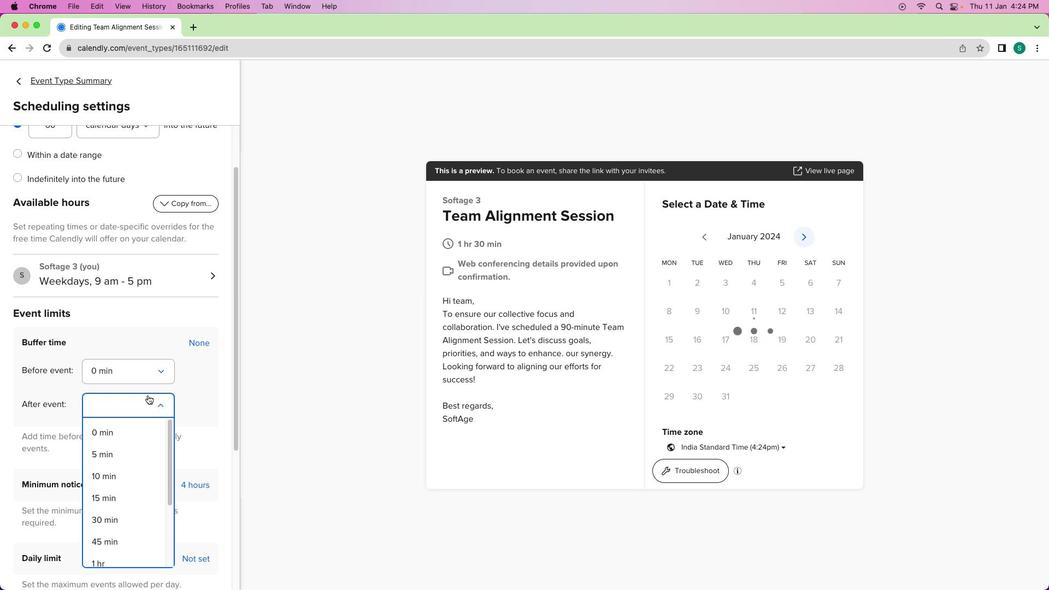 
Action: Mouse pressed left at (147, 395)
Screenshot: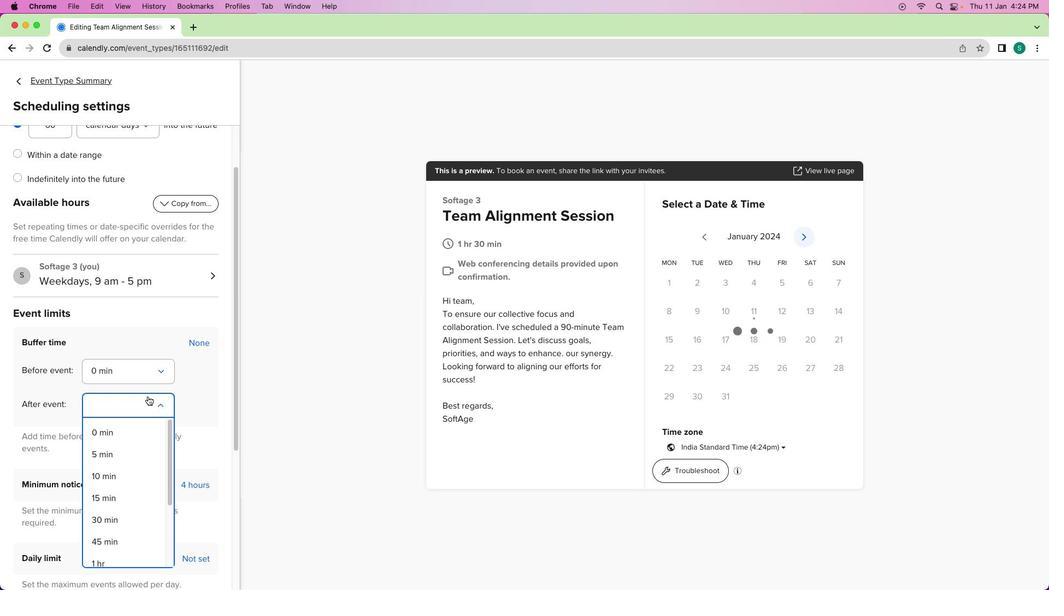 
Action: Mouse moved to (119, 489)
Screenshot: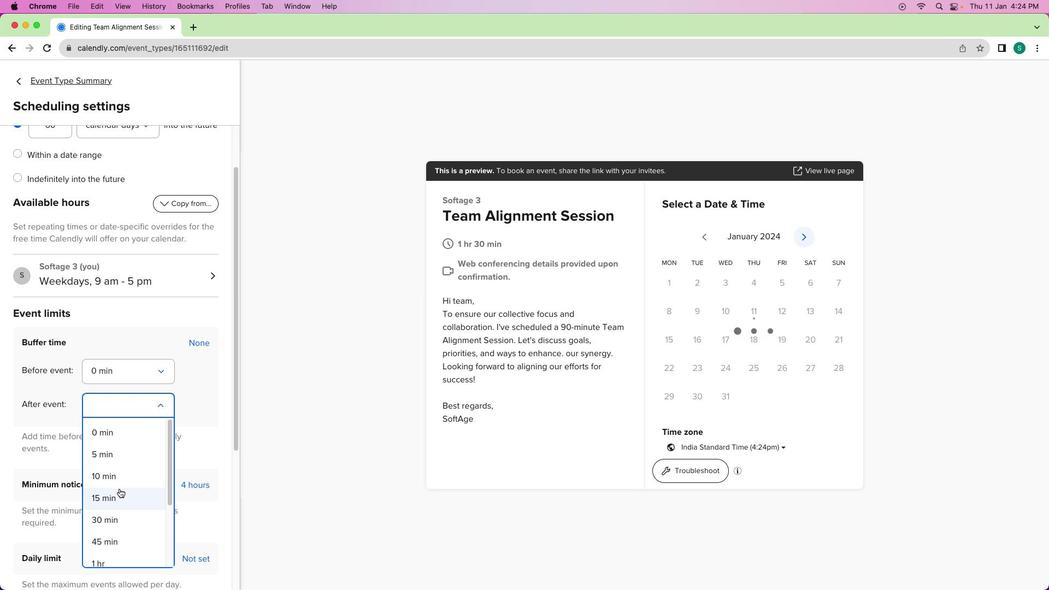 
Action: Mouse pressed left at (119, 489)
Screenshot: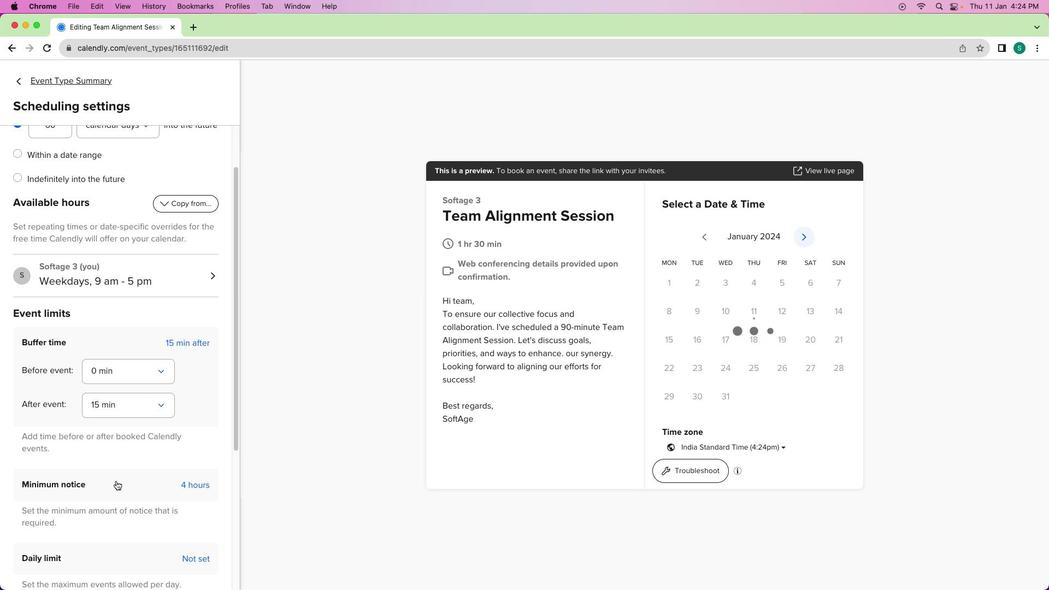 
Action: Mouse moved to (114, 465)
Screenshot: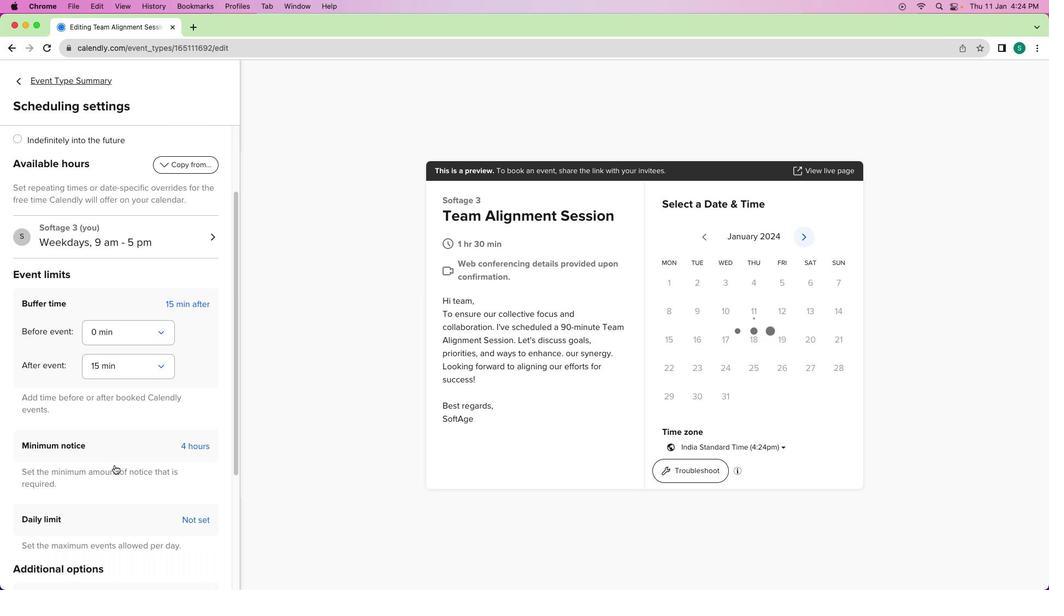 
Action: Mouse scrolled (114, 465) with delta (0, 0)
Screenshot: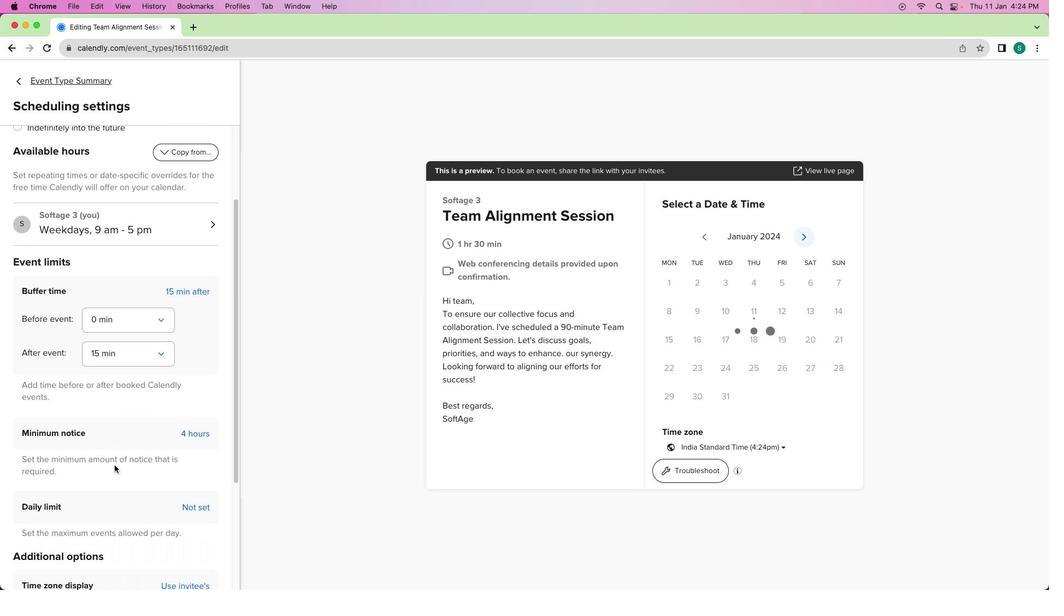 
Action: Mouse scrolled (114, 465) with delta (0, 0)
Screenshot: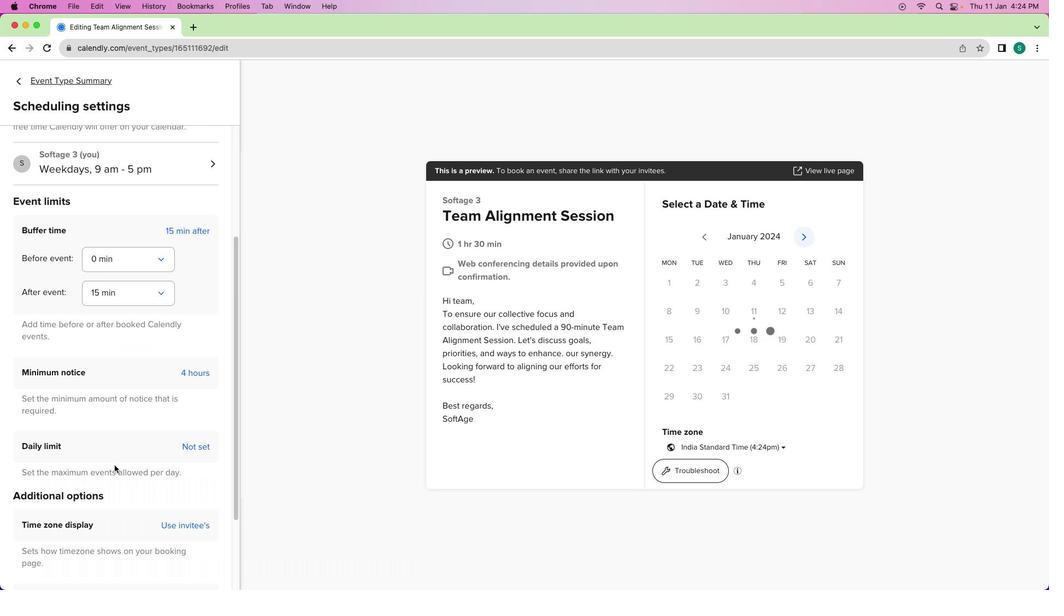
Action: Mouse scrolled (114, 465) with delta (0, -1)
Screenshot: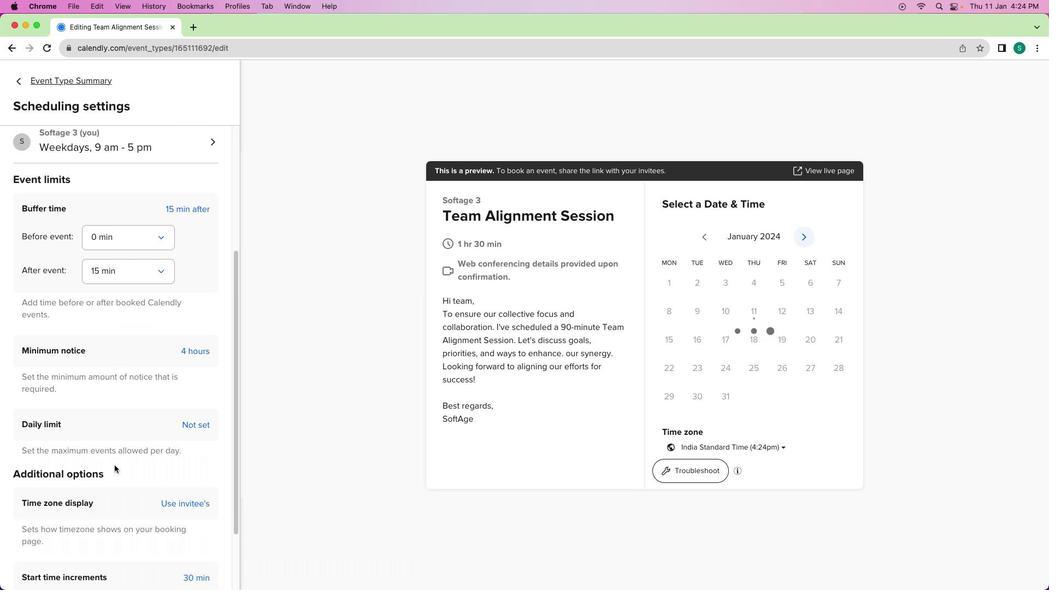 
Action: Mouse moved to (114, 465)
Screenshot: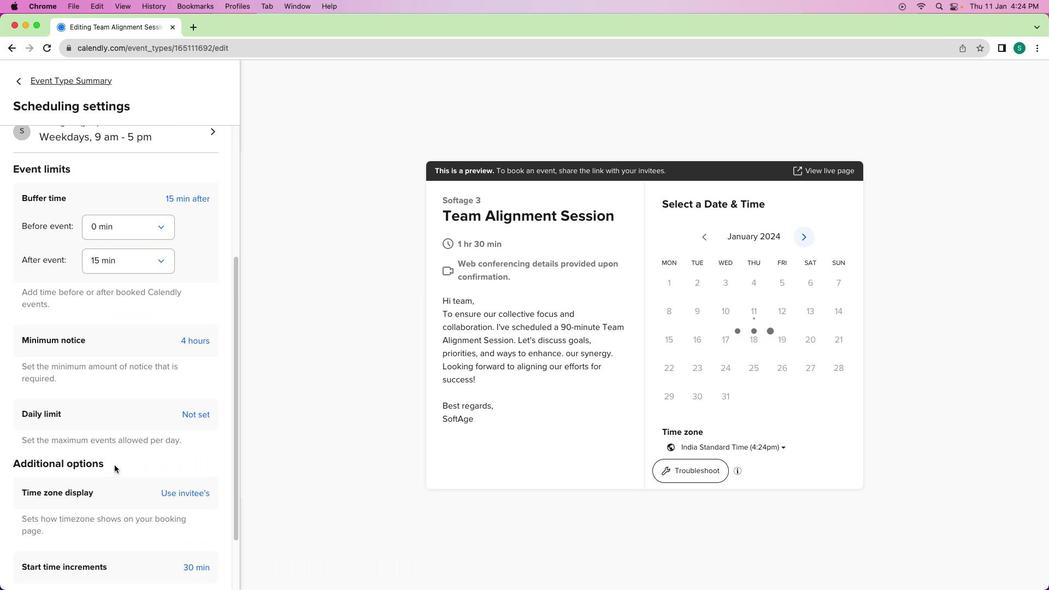 
Action: Mouse scrolled (114, 465) with delta (0, -1)
Screenshot: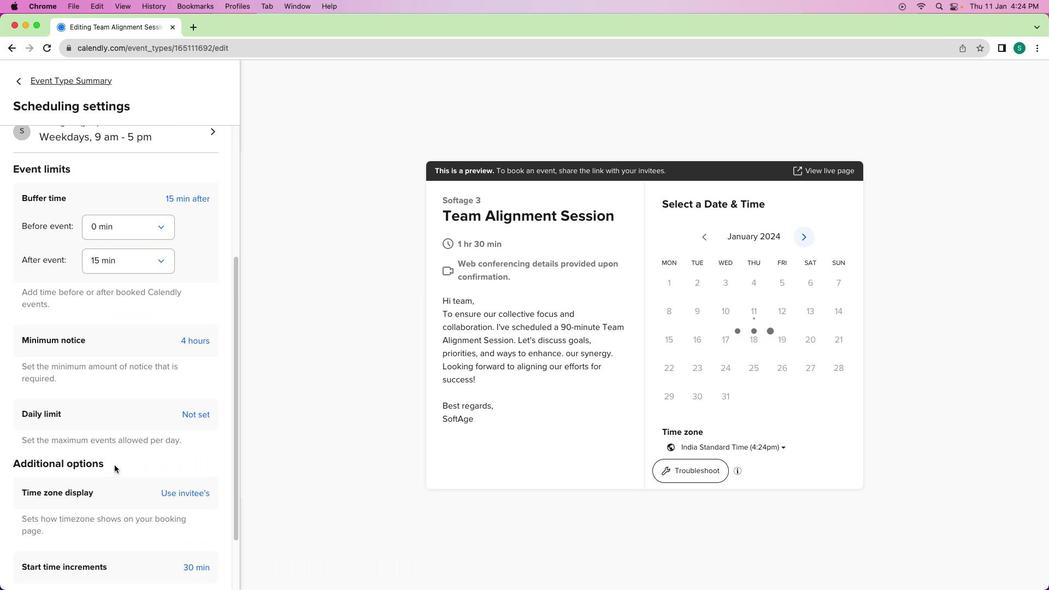 
Action: Mouse moved to (114, 458)
Screenshot: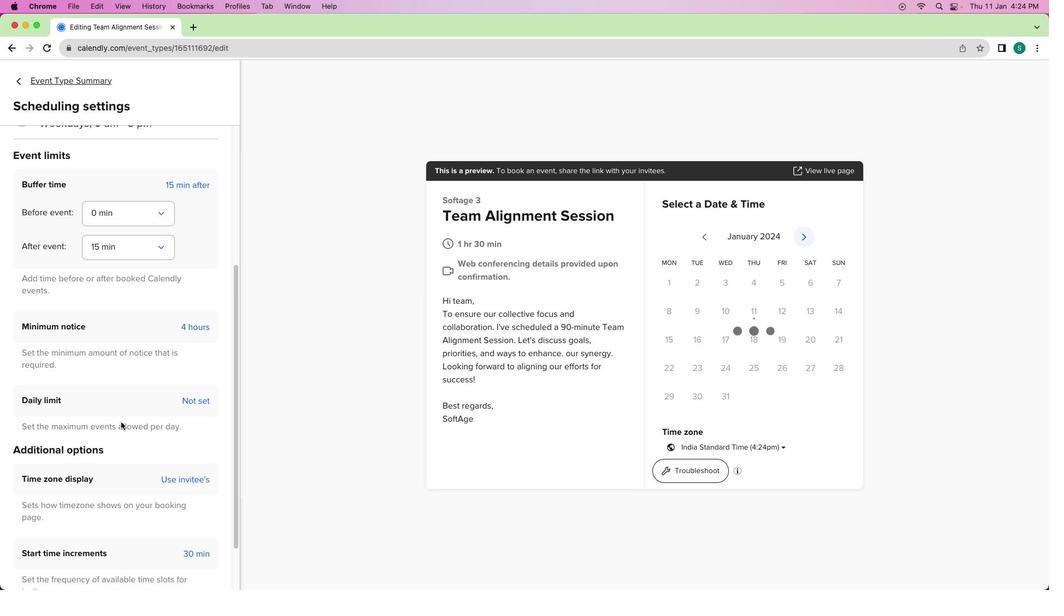 
Action: Mouse scrolled (114, 458) with delta (0, 0)
Screenshot: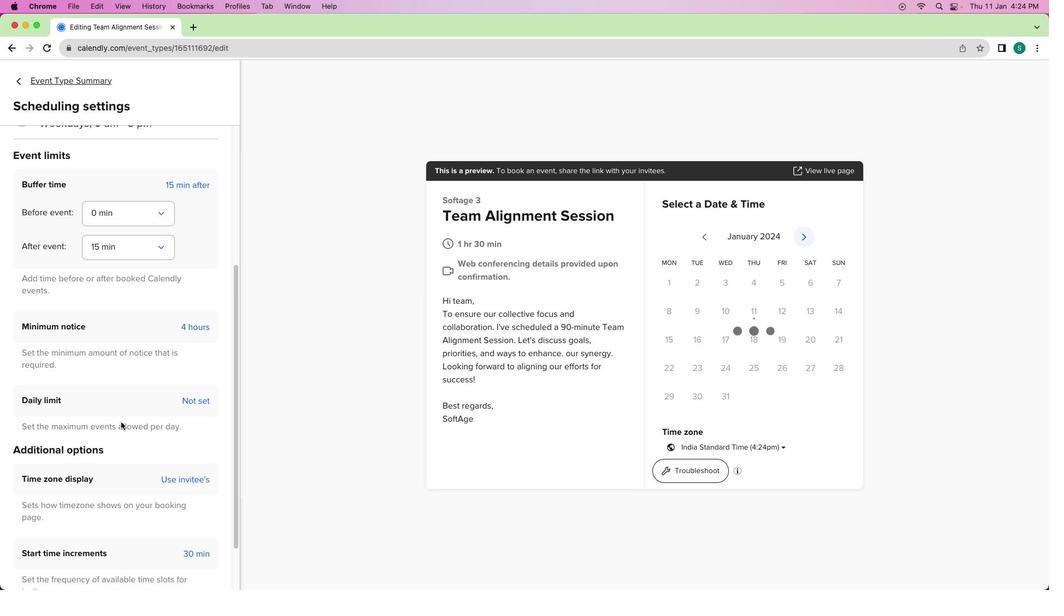 
Action: Mouse scrolled (114, 458) with delta (0, 0)
Screenshot: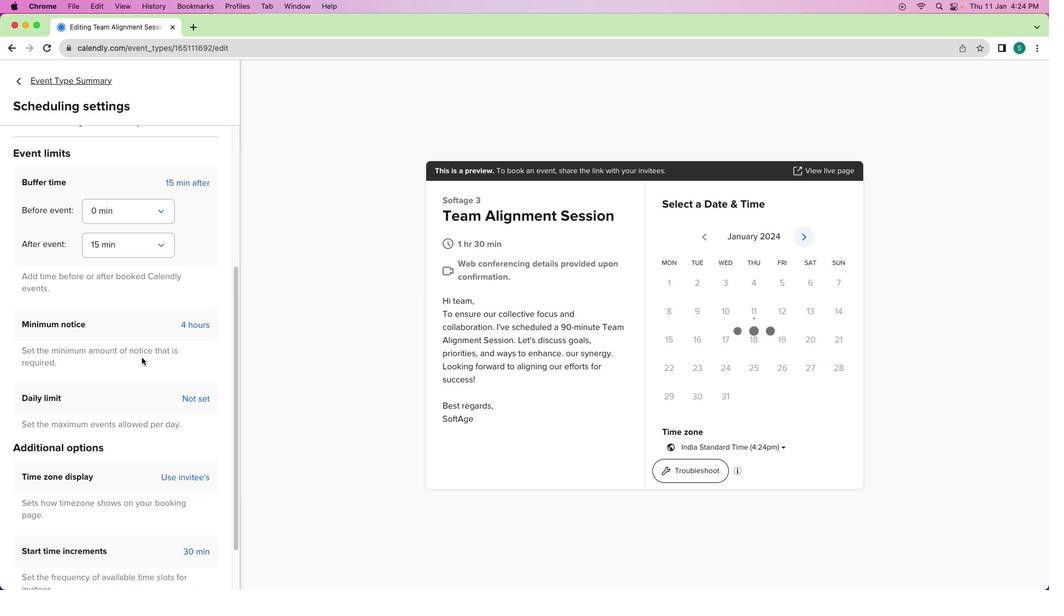 
Action: Mouse moved to (194, 325)
Screenshot: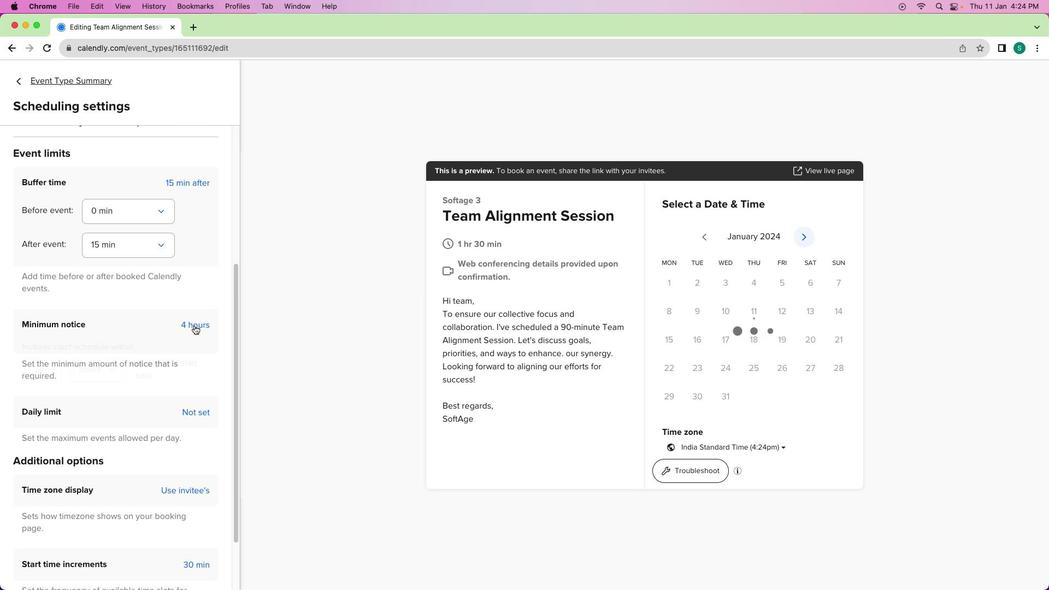 
Action: Mouse pressed left at (194, 325)
Screenshot: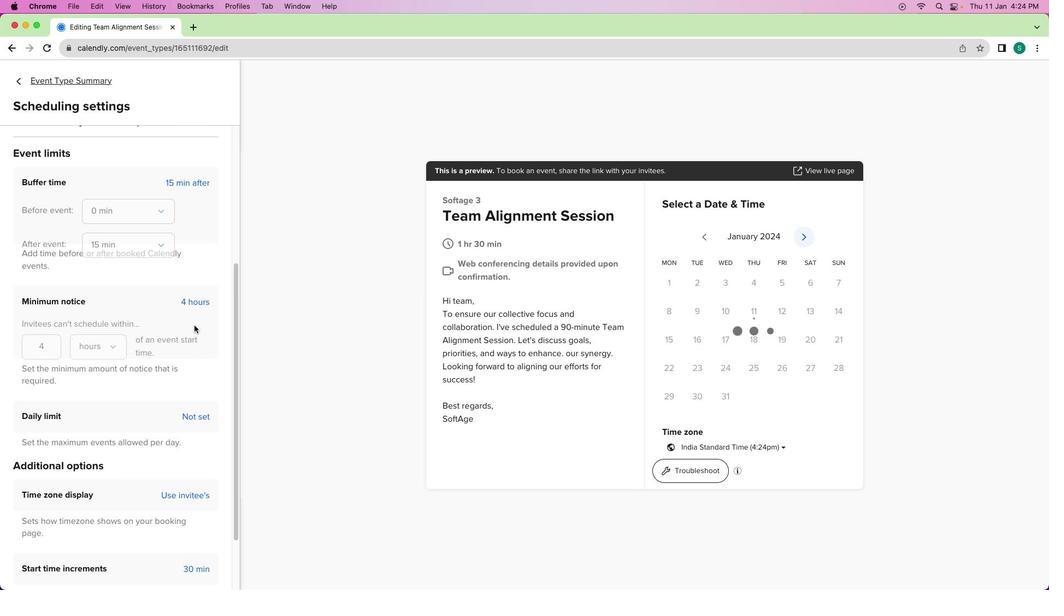 
Action: Mouse moved to (58, 305)
Screenshot: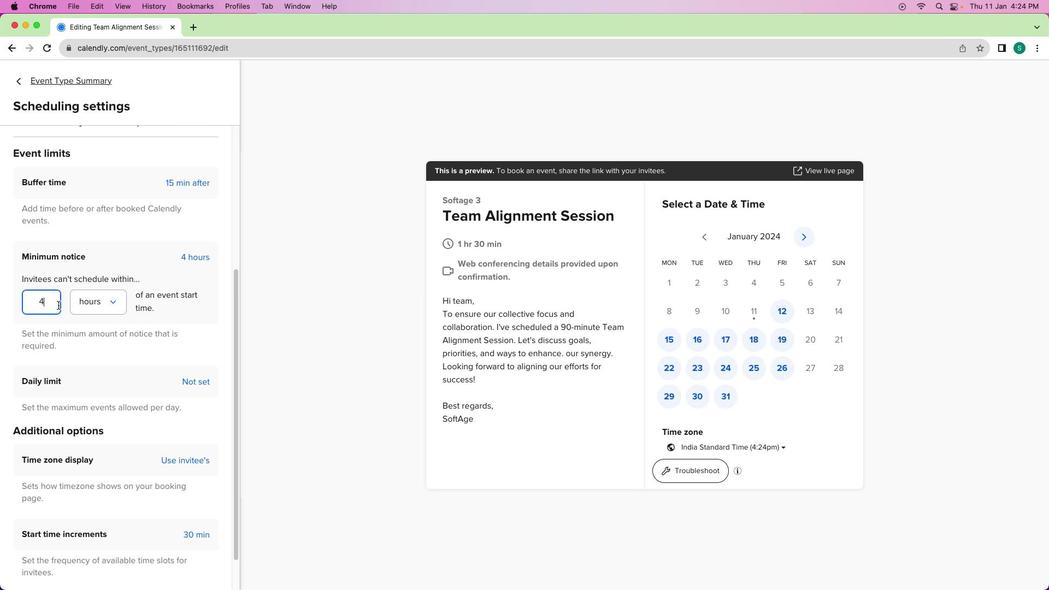 
Action: Mouse pressed left at (58, 305)
Screenshot: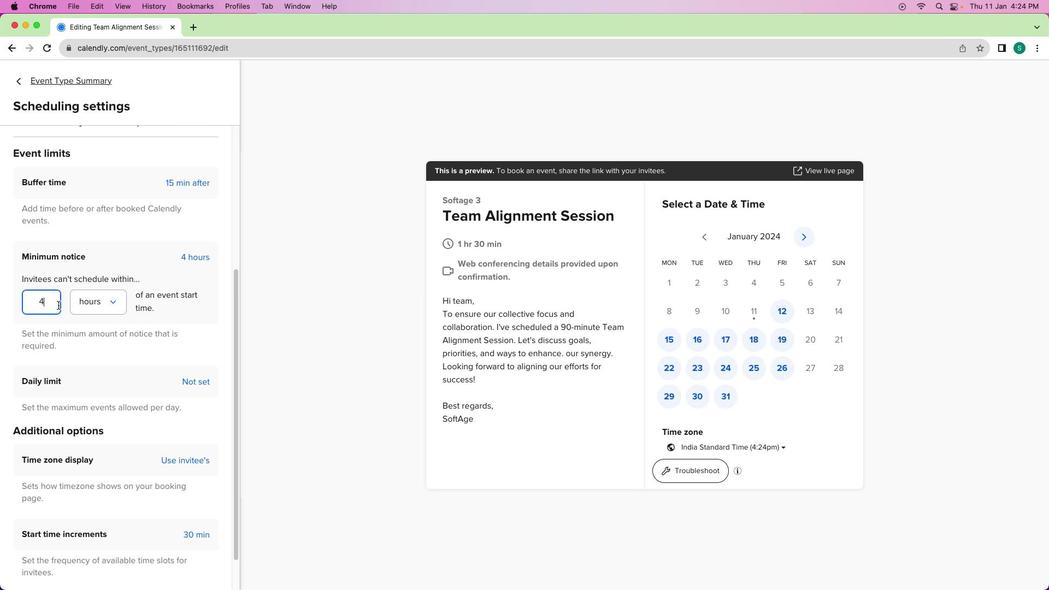 
Action: Mouse moved to (56, 308)
Screenshot: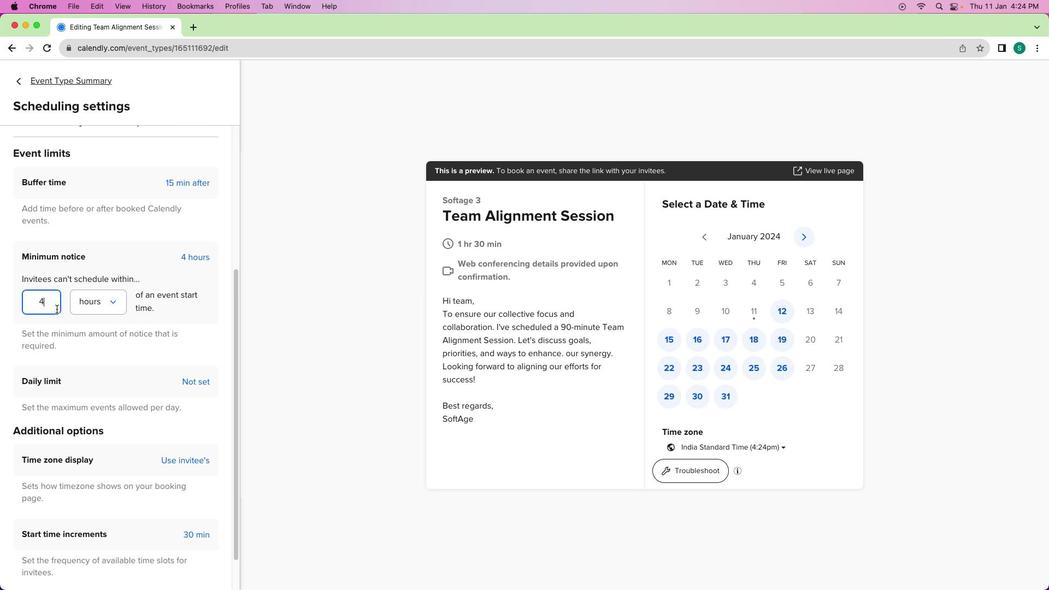 
Action: Key pressed Key.backspace'2'
Screenshot: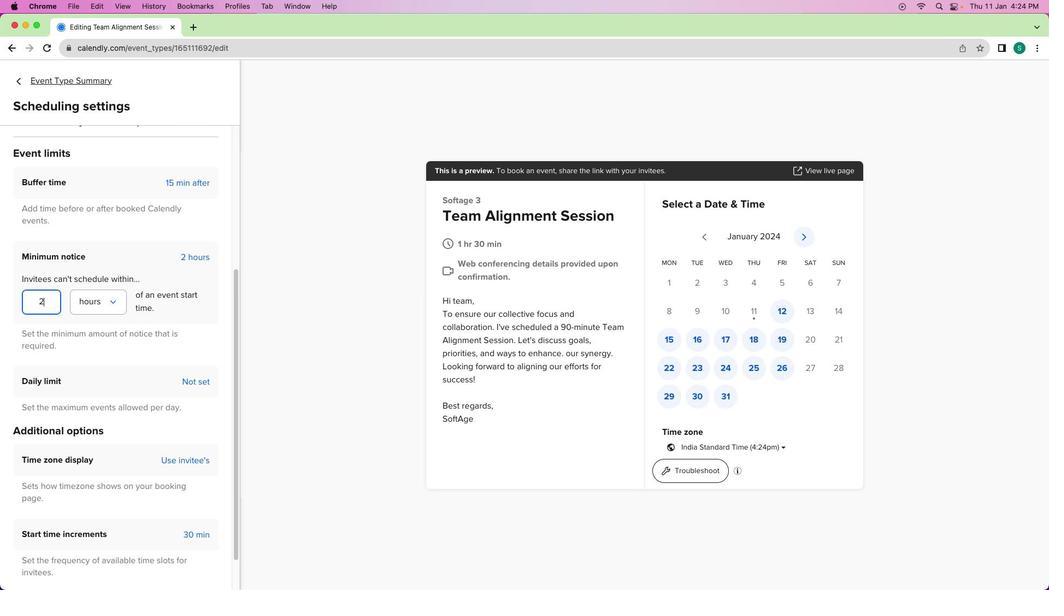 
Action: Mouse moved to (139, 446)
Screenshot: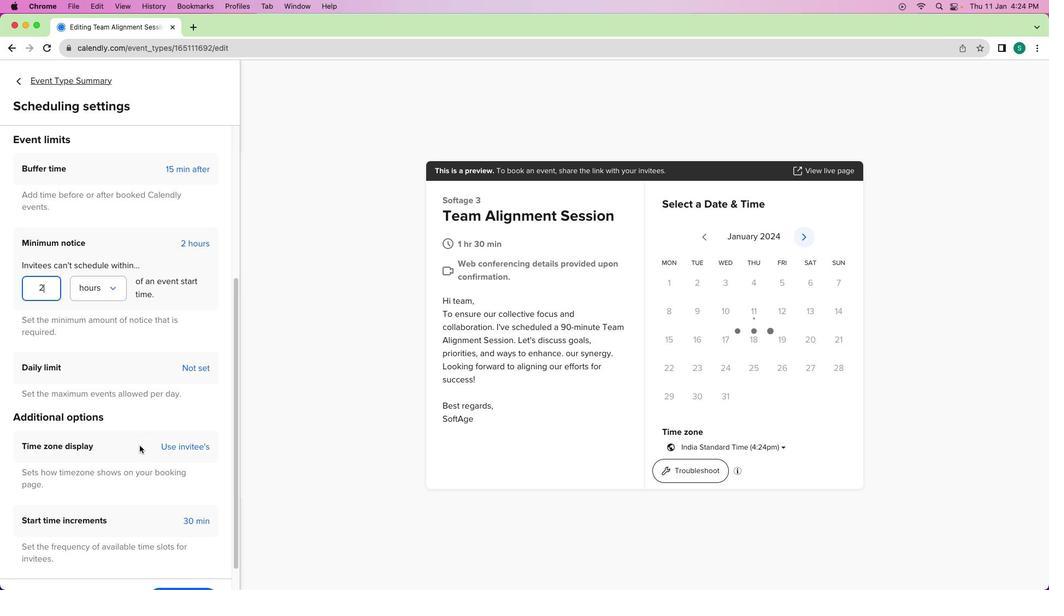 
Action: Mouse scrolled (139, 446) with delta (0, 0)
Screenshot: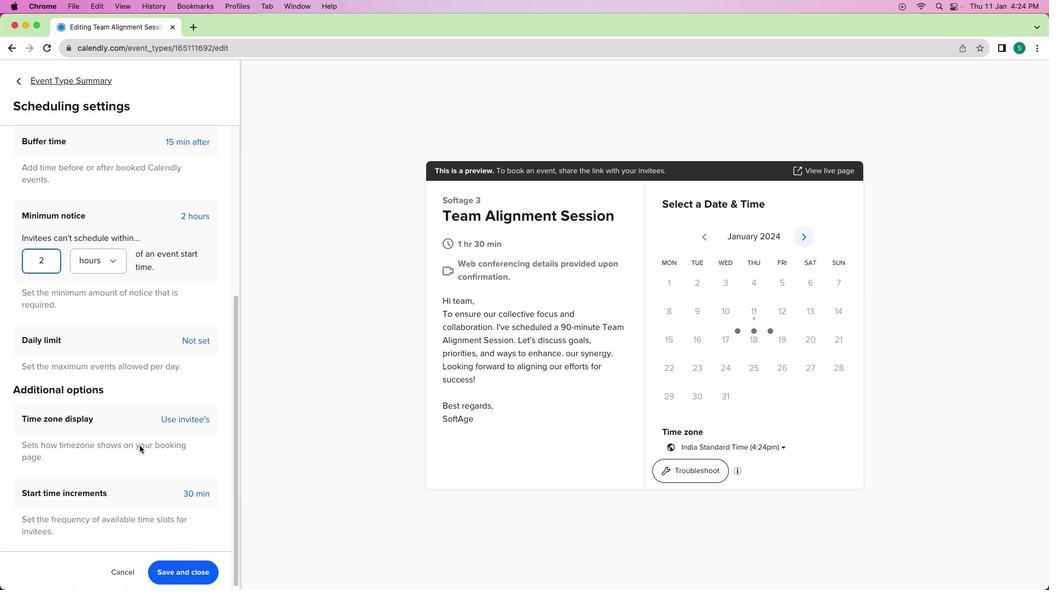 
Action: Mouse scrolled (139, 446) with delta (0, 0)
Screenshot: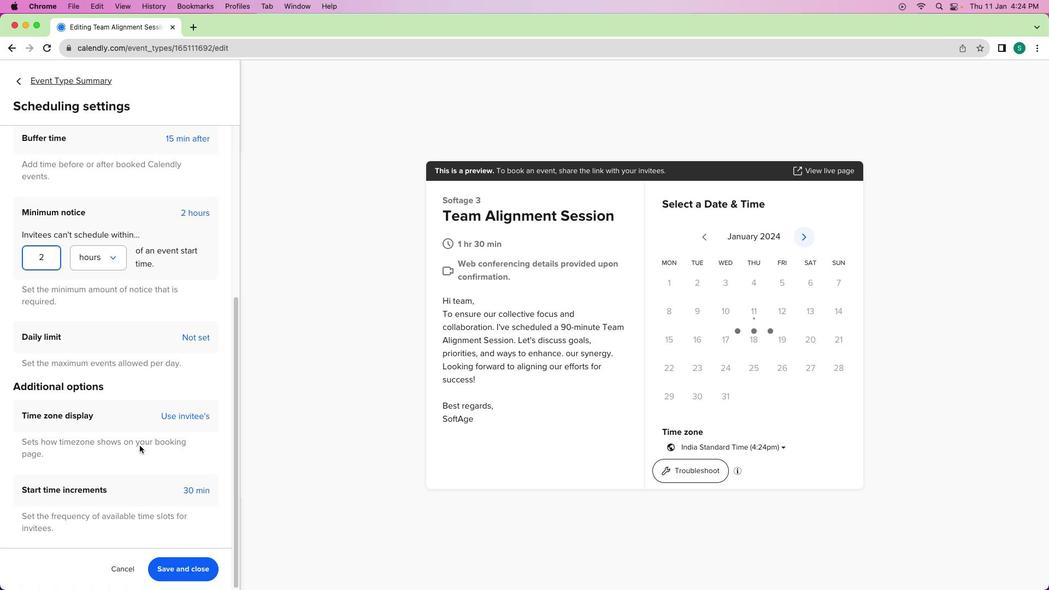 
Action: Mouse scrolled (139, 446) with delta (0, -1)
Screenshot: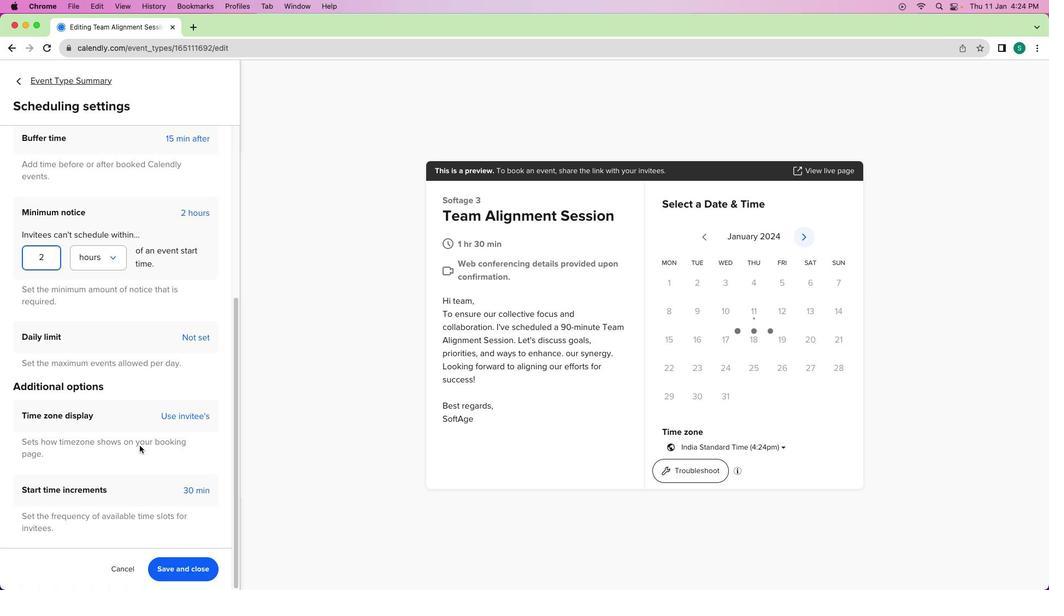 
Action: Mouse scrolled (139, 446) with delta (0, -1)
Screenshot: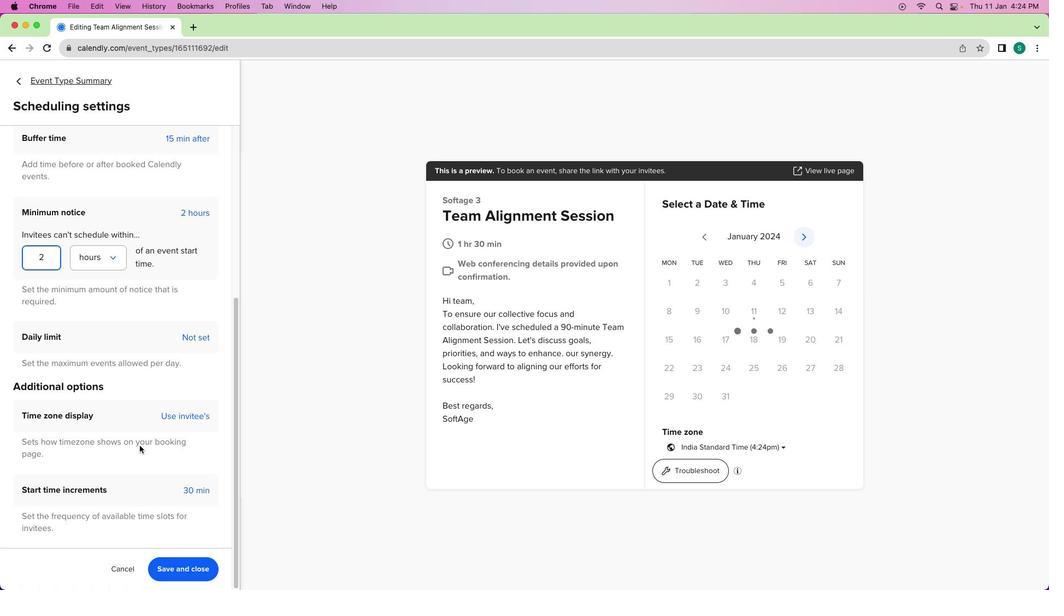 
Action: Mouse scrolled (139, 446) with delta (0, 0)
Screenshot: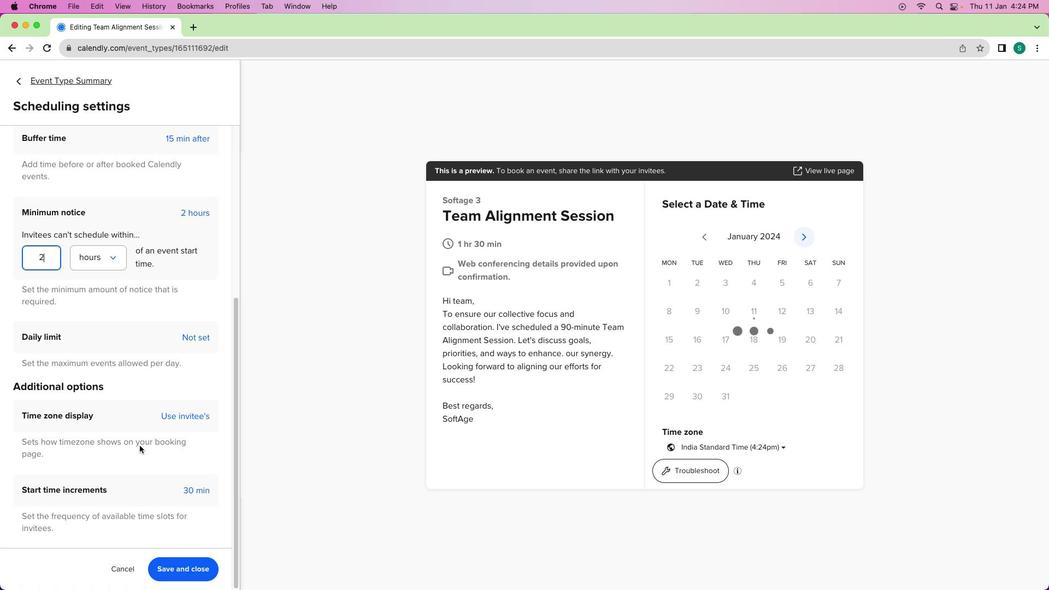 
Action: Mouse scrolled (139, 446) with delta (0, 0)
Screenshot: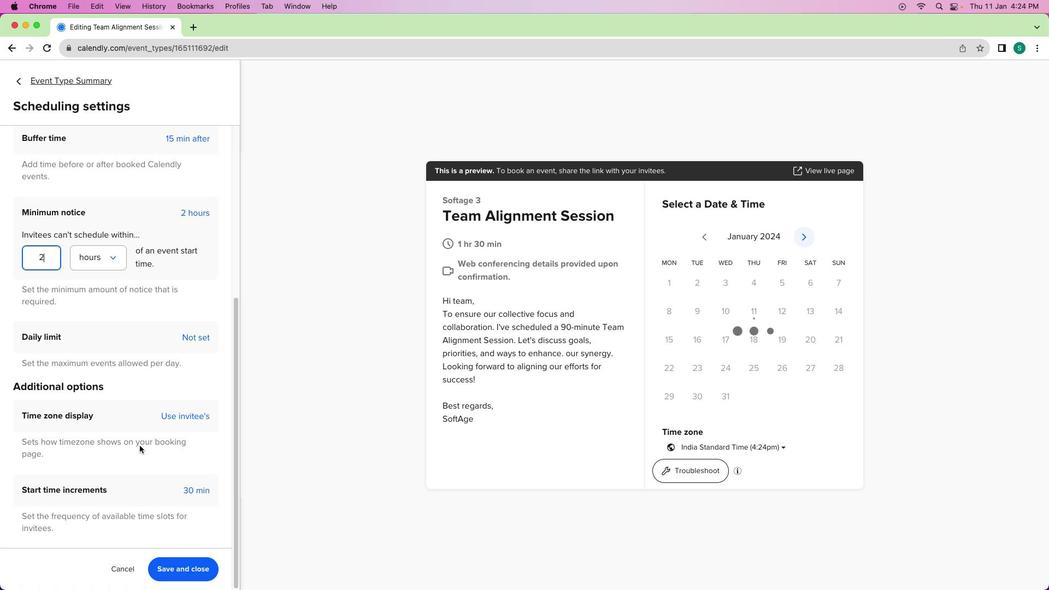 
Action: Mouse scrolled (139, 446) with delta (0, 0)
Screenshot: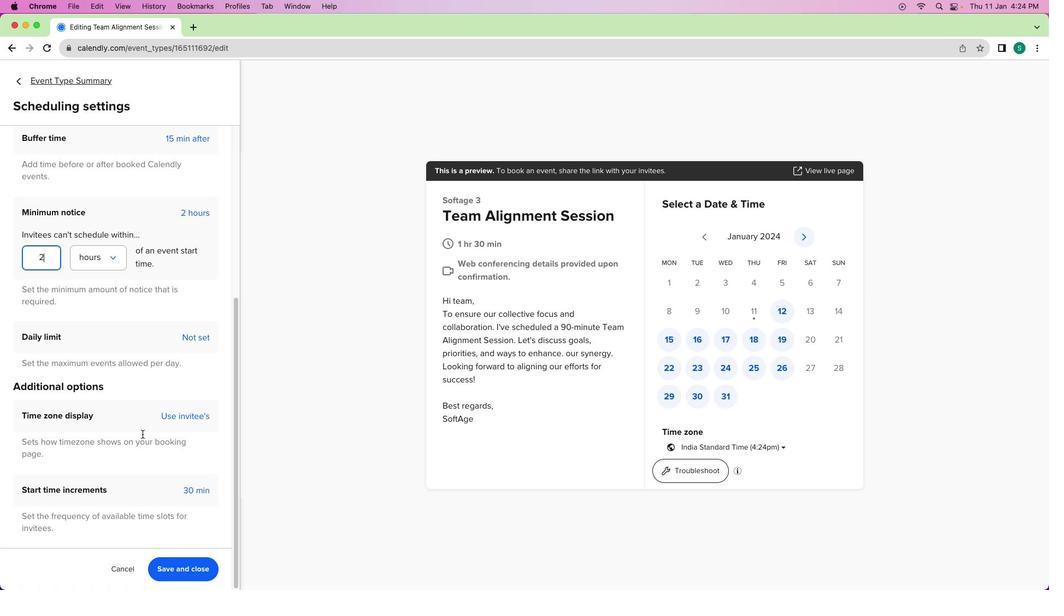 
Action: Mouse moved to (189, 215)
Screenshot: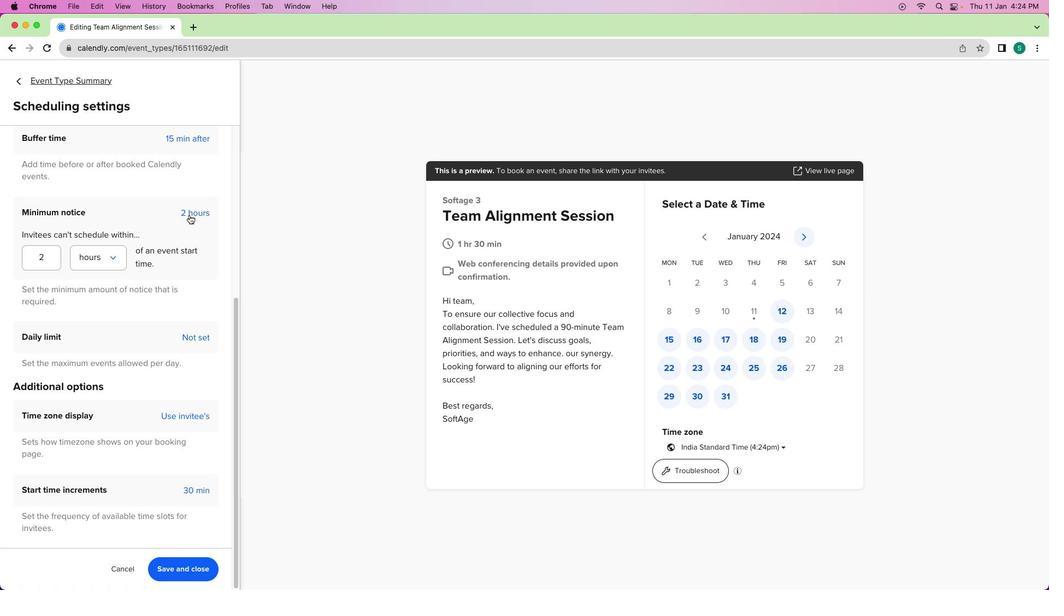 
Action: Mouse pressed left at (189, 215)
Screenshot: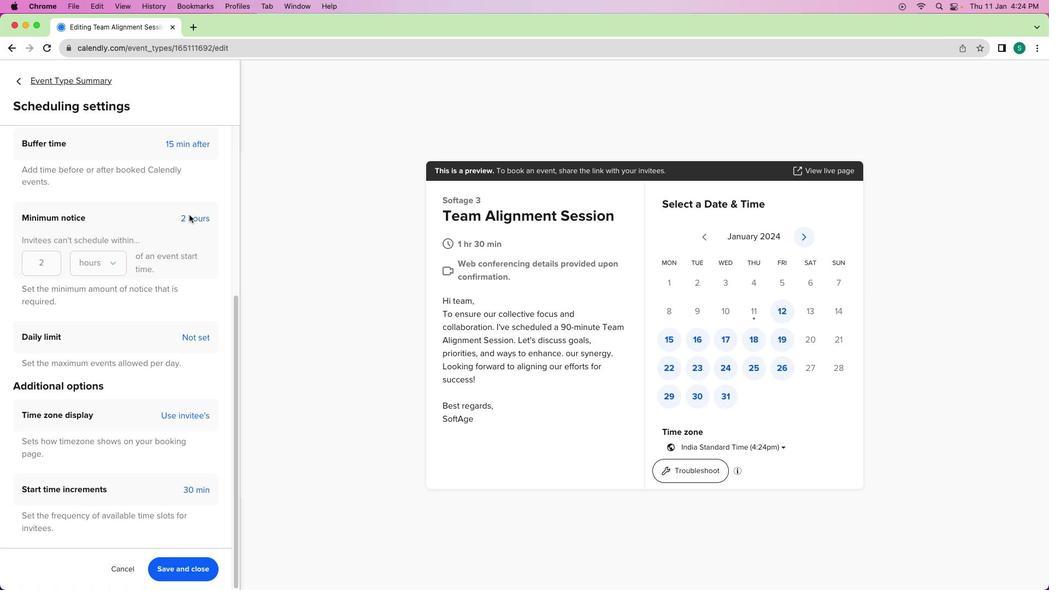 
Action: Mouse moved to (190, 493)
Screenshot: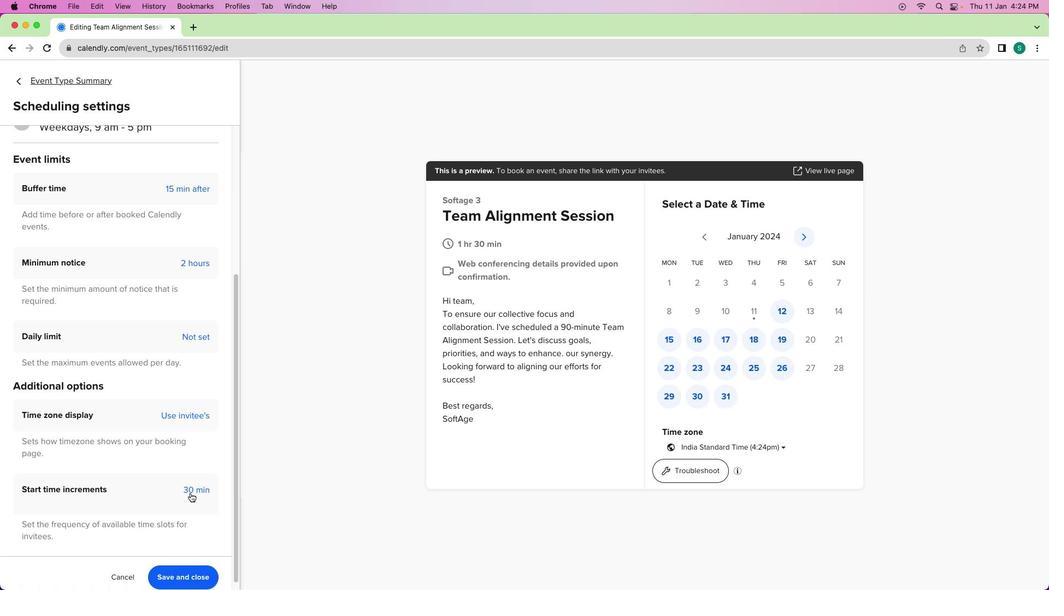 
Action: Mouse pressed left at (190, 493)
Screenshot: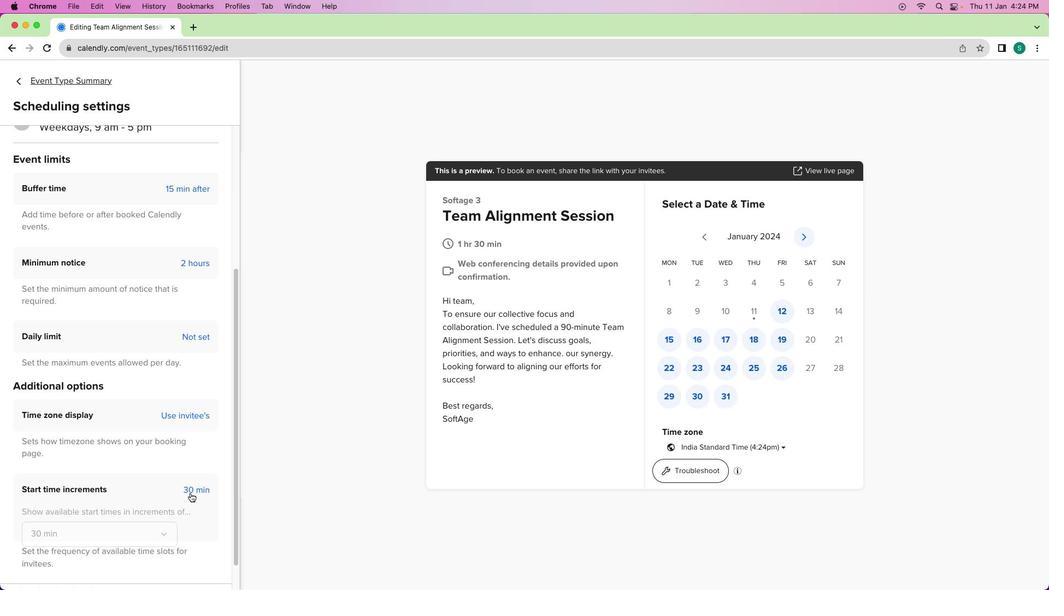 
Action: Mouse moved to (159, 543)
Screenshot: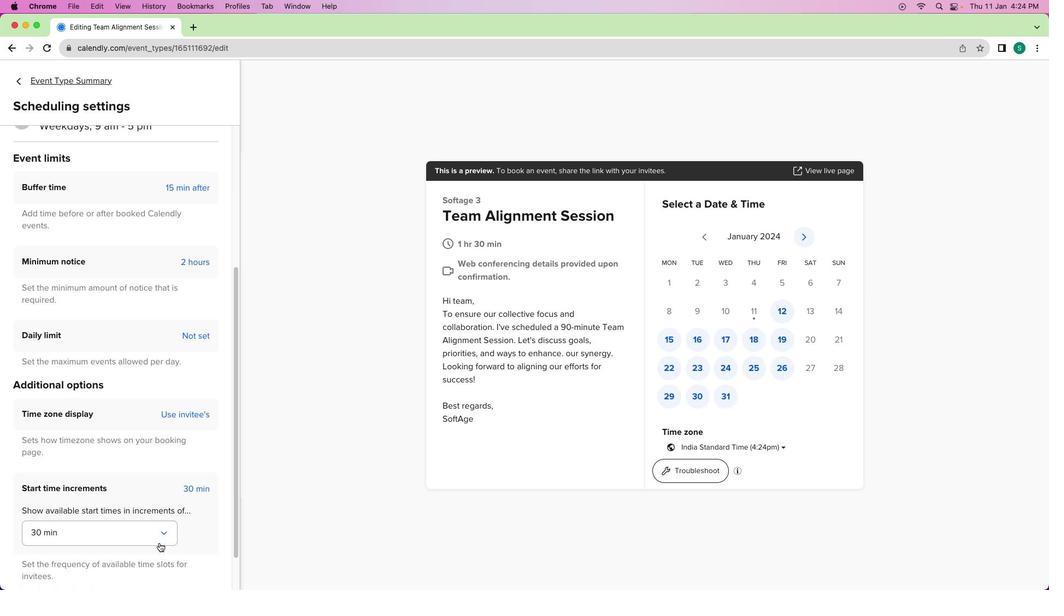 
Action: Mouse scrolled (159, 543) with delta (0, 0)
Screenshot: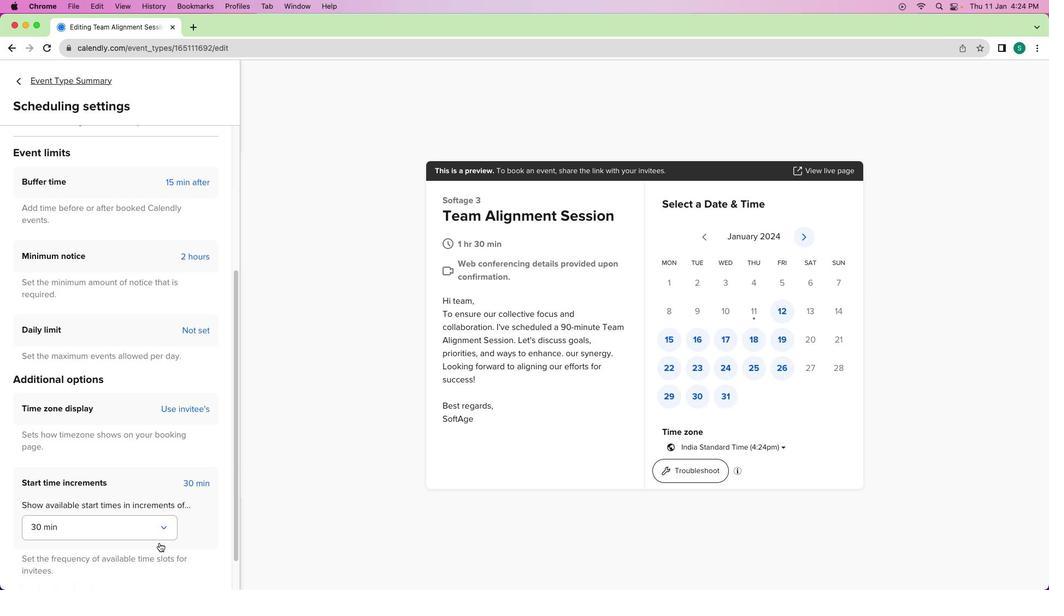 
Action: Mouse scrolled (159, 543) with delta (0, 0)
Screenshot: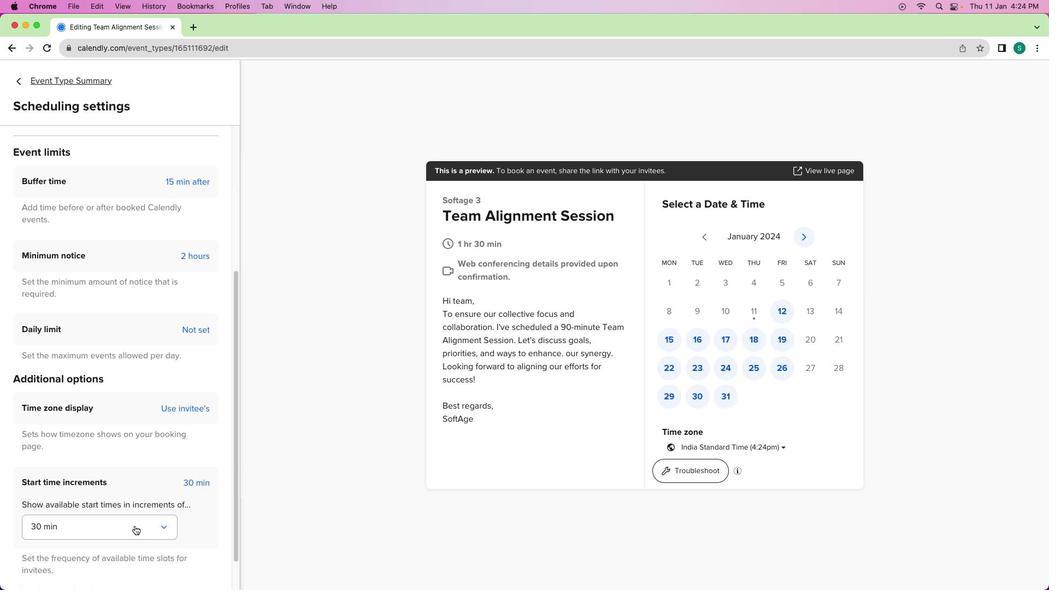 
Action: Mouse moved to (127, 523)
Screenshot: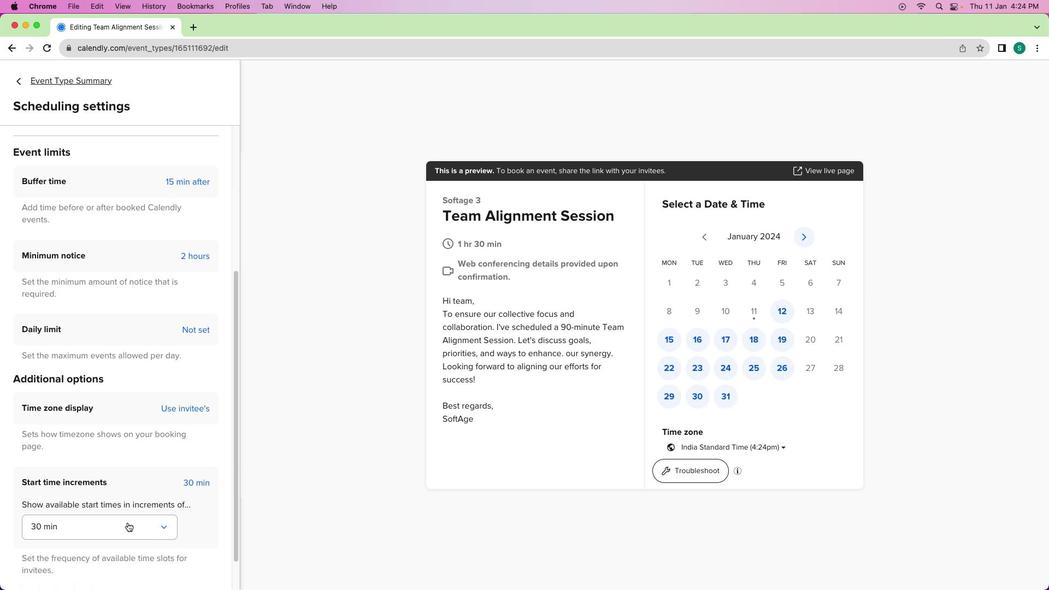 
Action: Mouse pressed left at (127, 523)
Screenshot: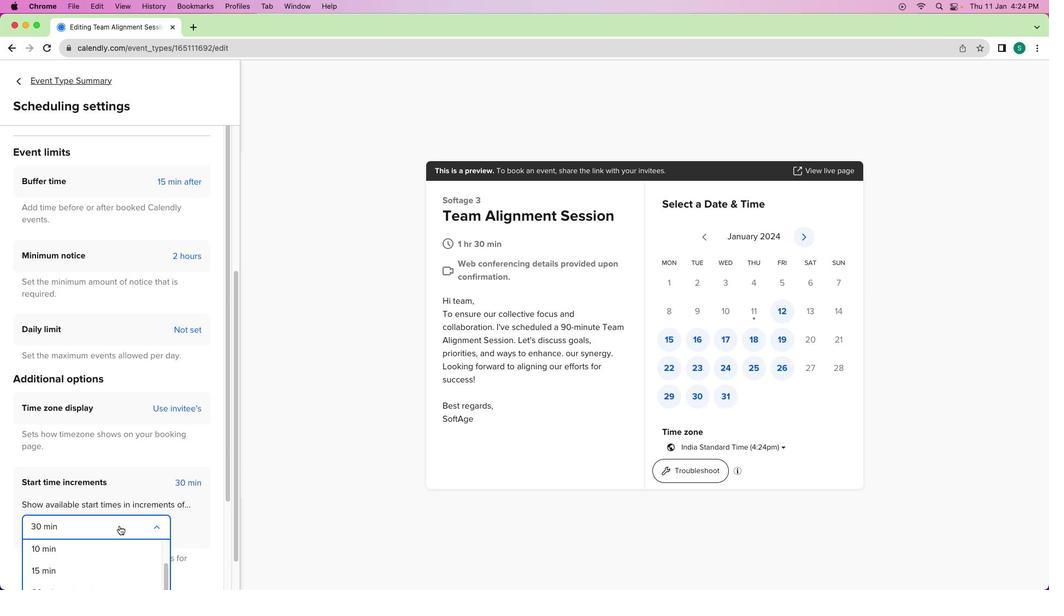 
Action: Mouse moved to (45, 547)
Screenshot: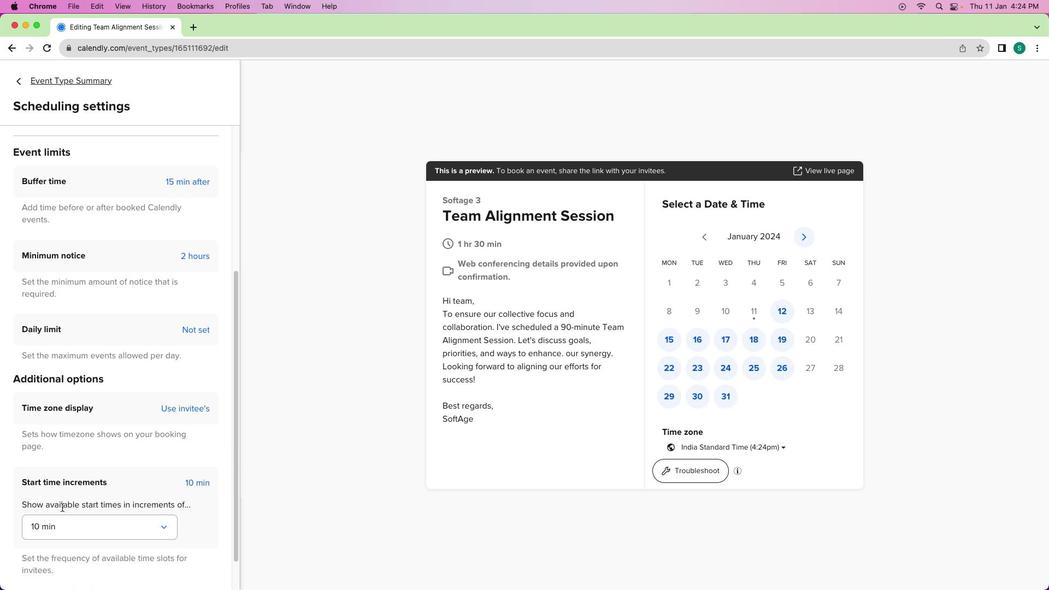 
Action: Mouse pressed left at (45, 547)
Screenshot: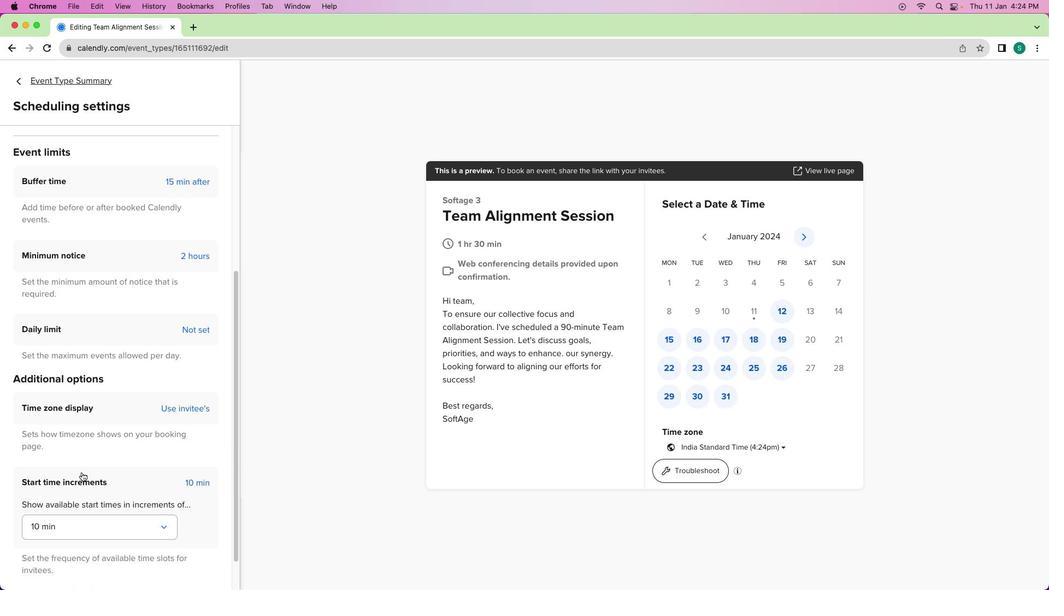 
Action: Mouse moved to (103, 457)
Screenshot: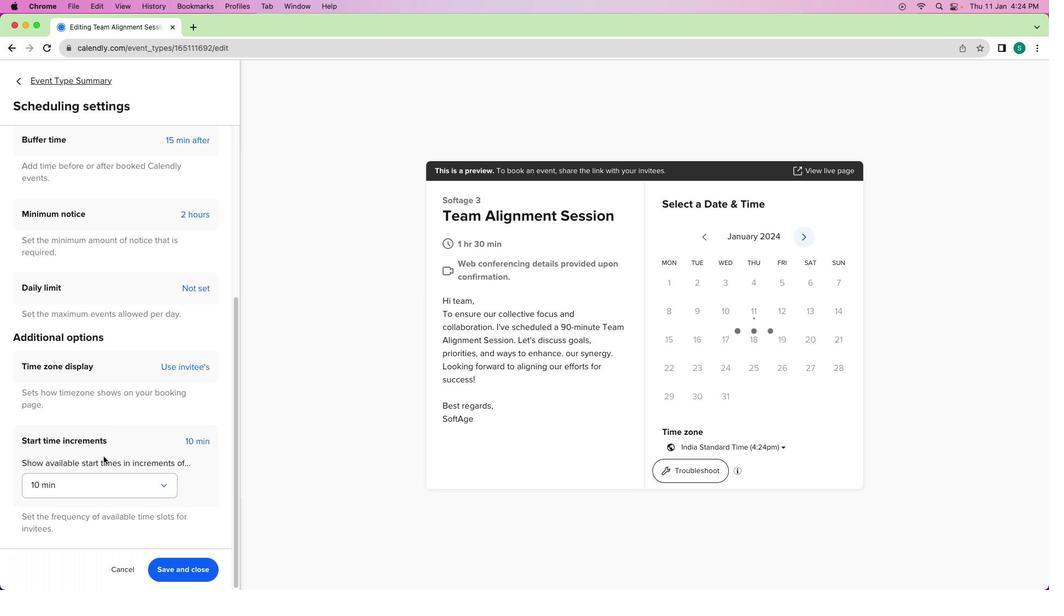
Action: Mouse scrolled (103, 457) with delta (0, 0)
Screenshot: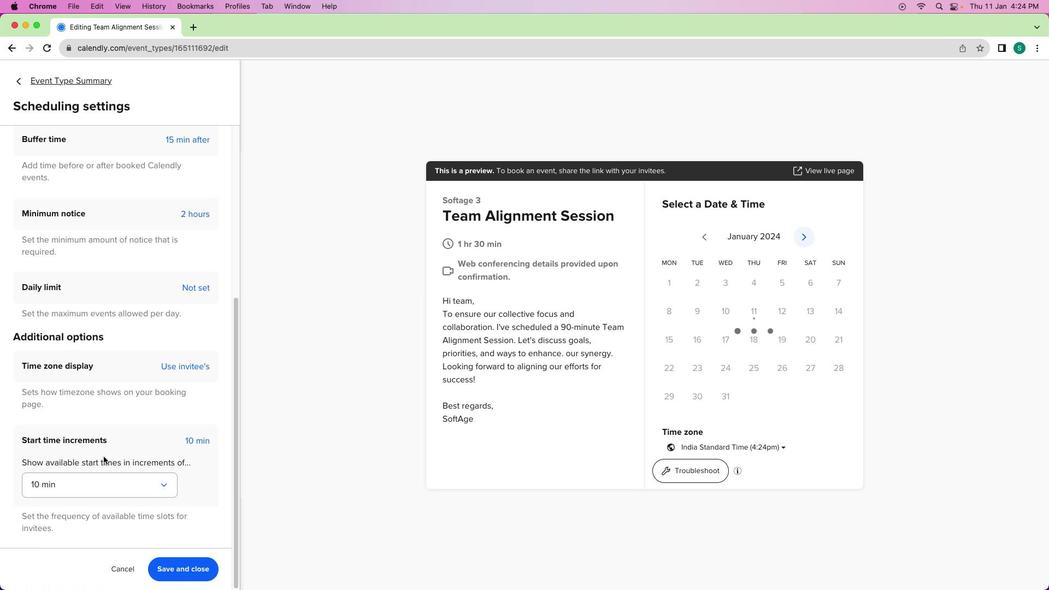 
Action: Mouse scrolled (103, 457) with delta (0, 0)
Screenshot: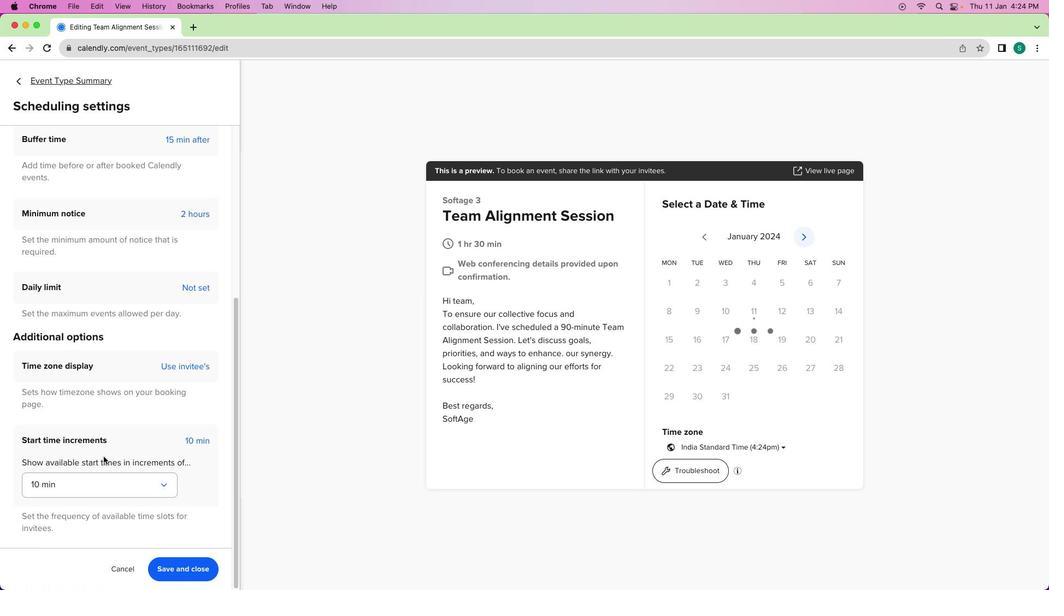 
Action: Mouse scrolled (103, 457) with delta (0, -1)
Screenshot: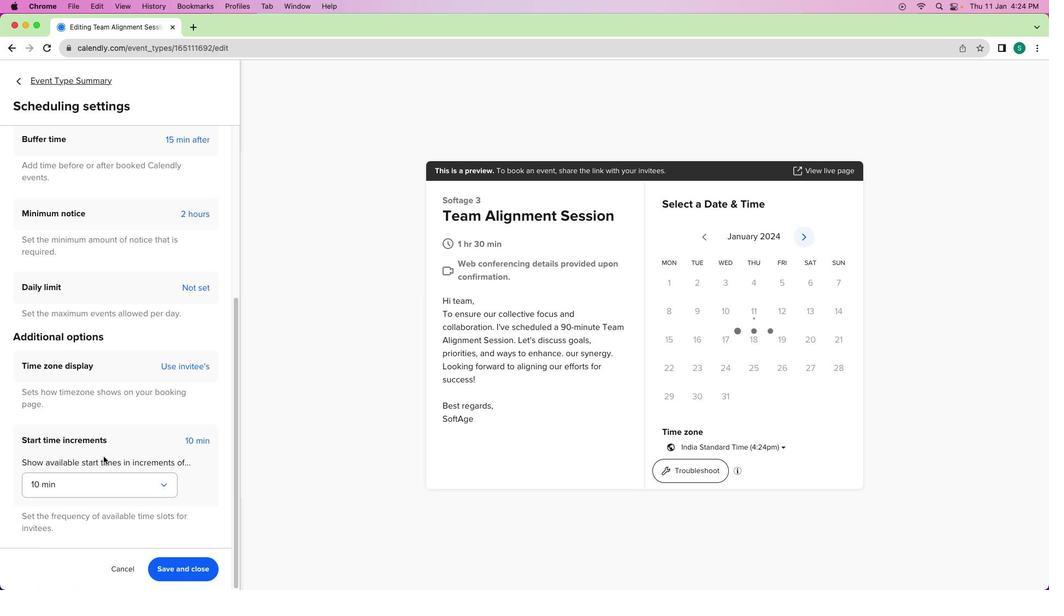 
Action: Mouse moved to (103, 457)
Screenshot: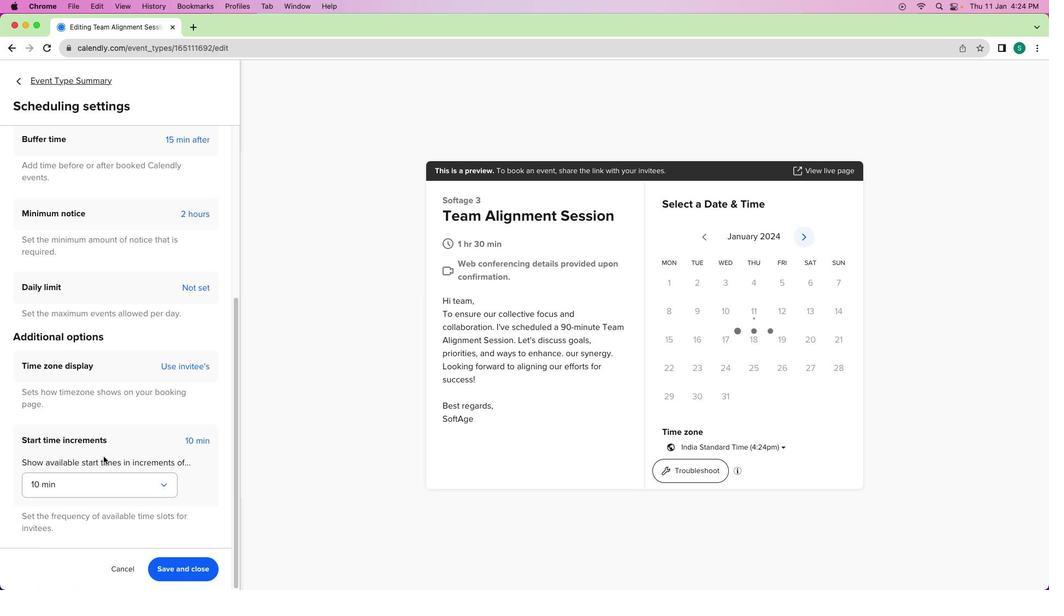 
Action: Mouse scrolled (103, 457) with delta (0, -2)
Screenshot: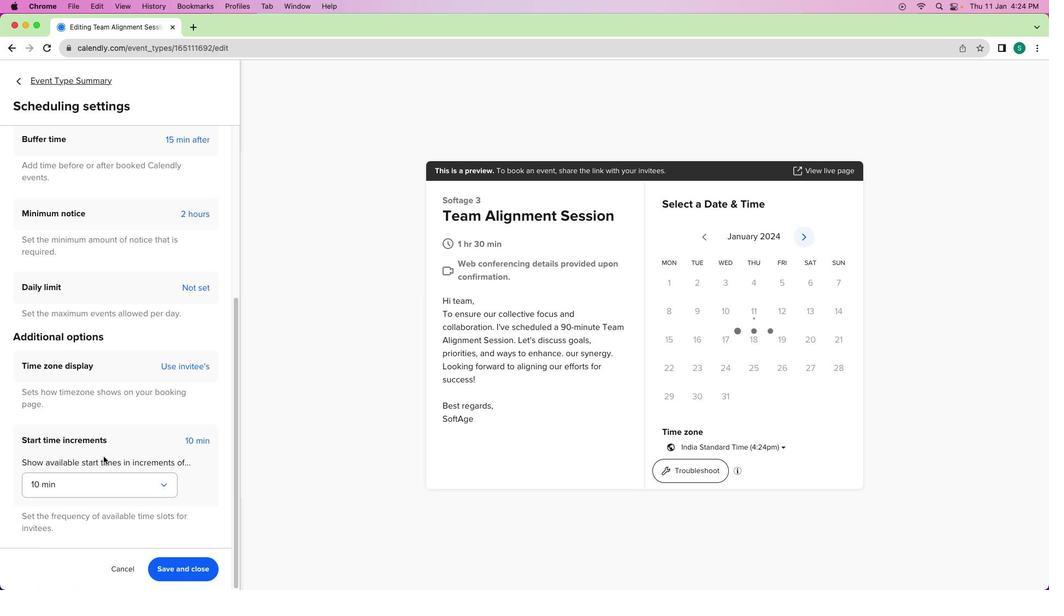 
Action: Mouse scrolled (103, 457) with delta (0, -2)
Screenshot: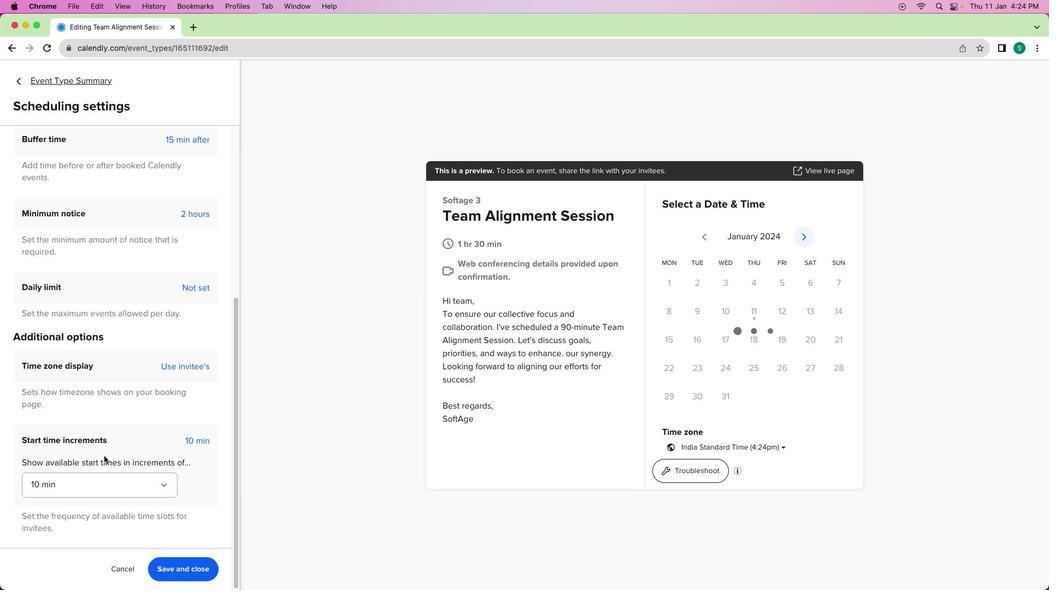 
Action: Mouse moved to (170, 563)
Screenshot: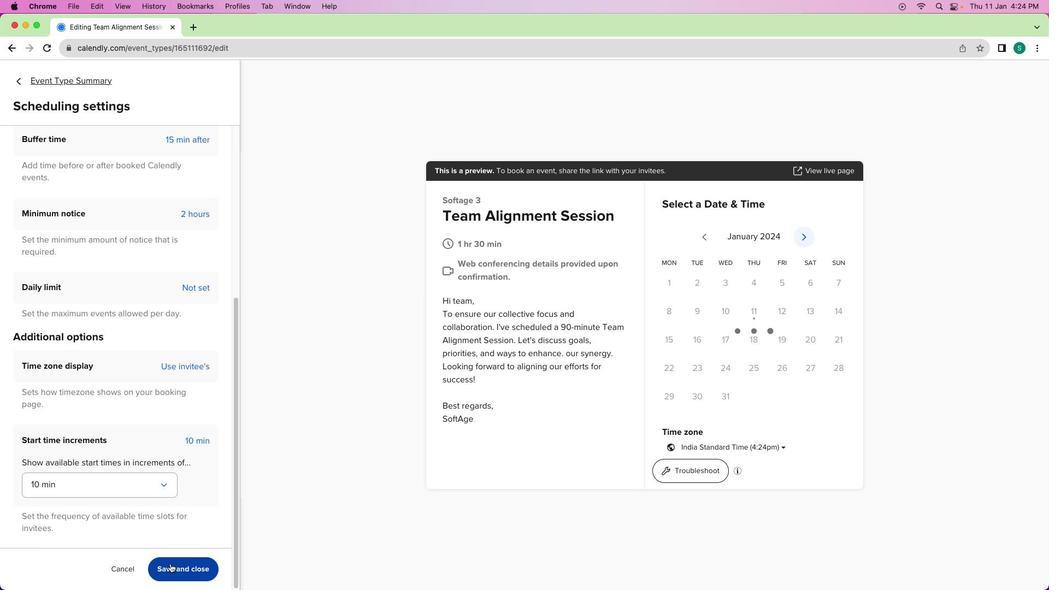 
Action: Mouse pressed left at (170, 563)
Screenshot: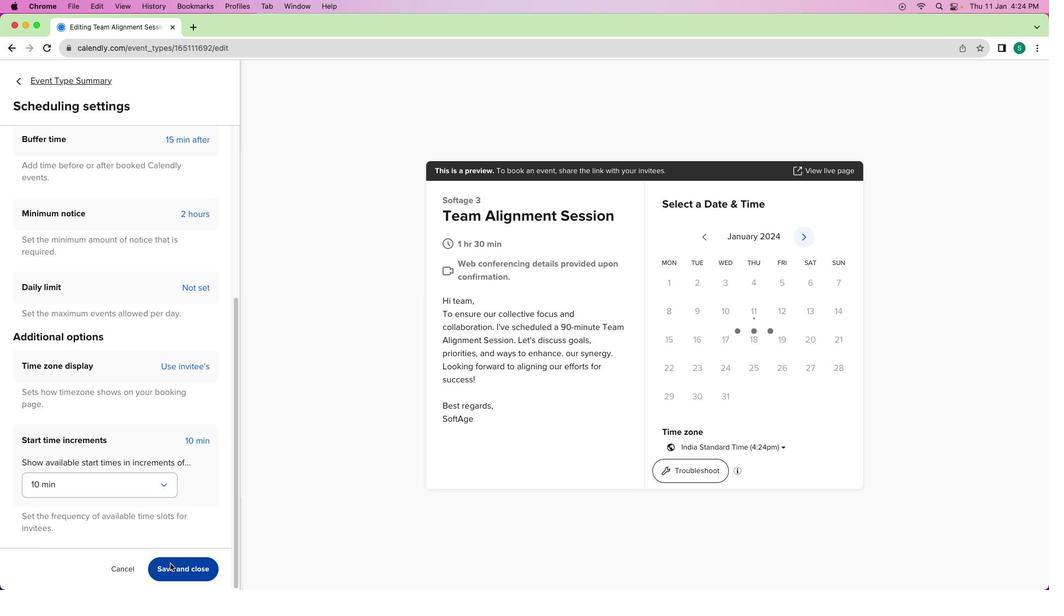 
Action: Mouse moved to (123, 279)
Screenshot: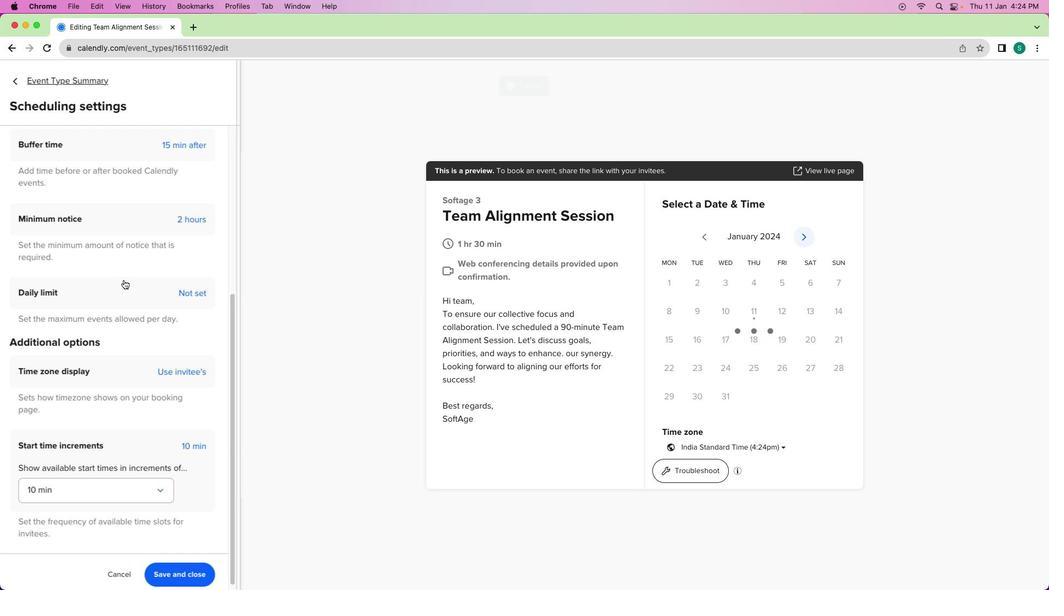 
Action: Mouse scrolled (123, 279) with delta (0, 0)
Screenshot: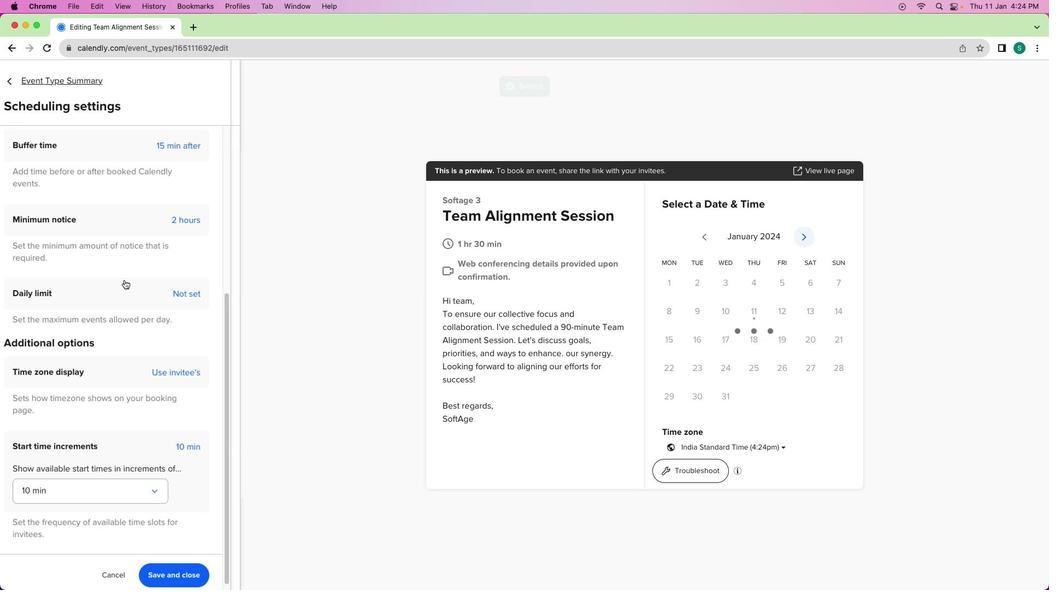 
Action: Mouse scrolled (123, 279) with delta (0, 0)
Screenshot: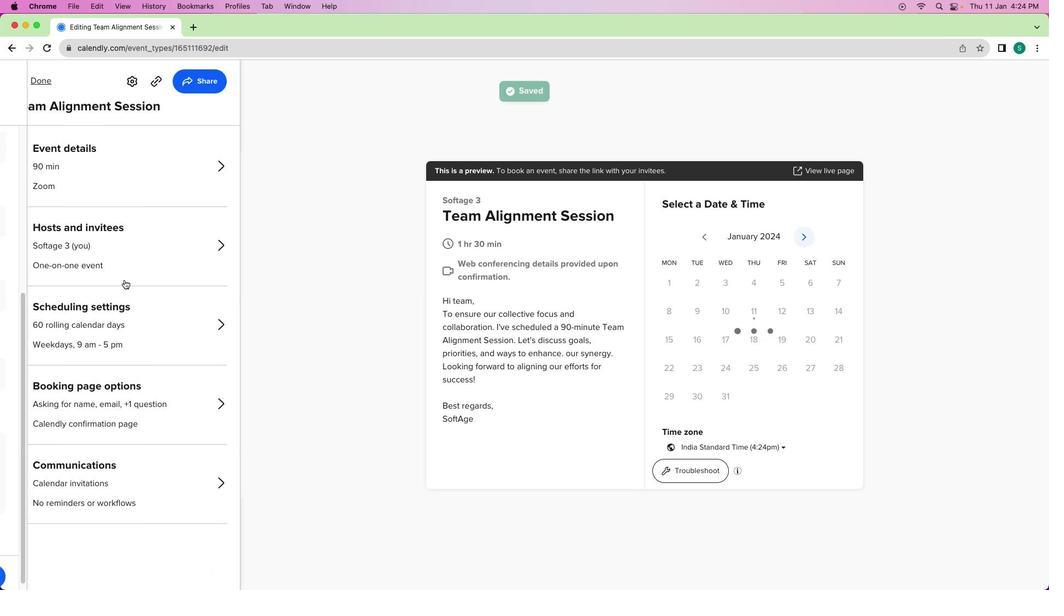 
Action: Mouse moved to (124, 279)
Screenshot: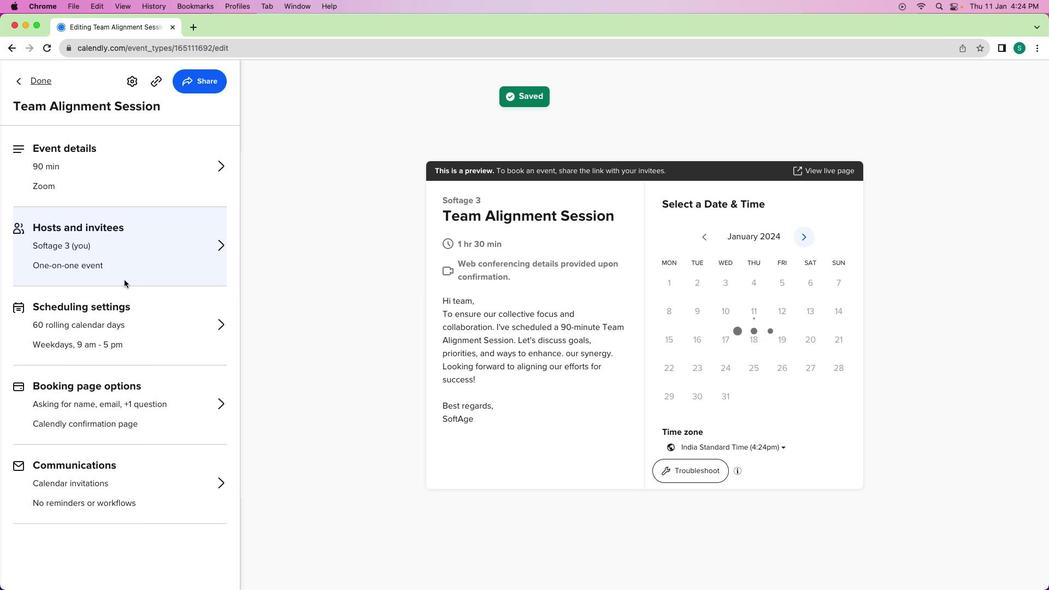 
Action: Mouse scrolled (124, 279) with delta (0, 0)
Screenshot: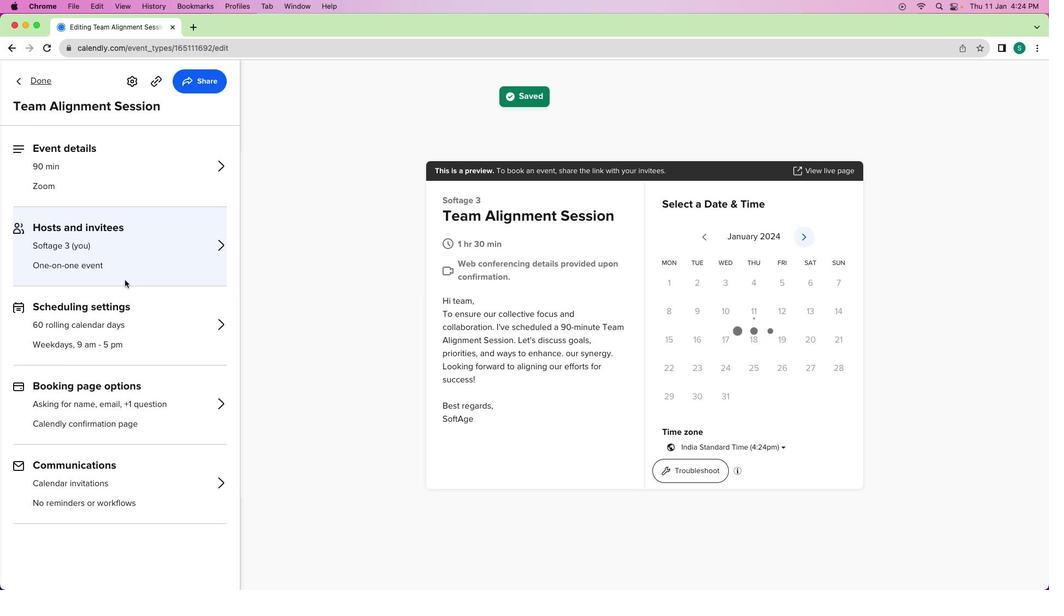 
Action: Mouse moved to (38, 75)
Screenshot: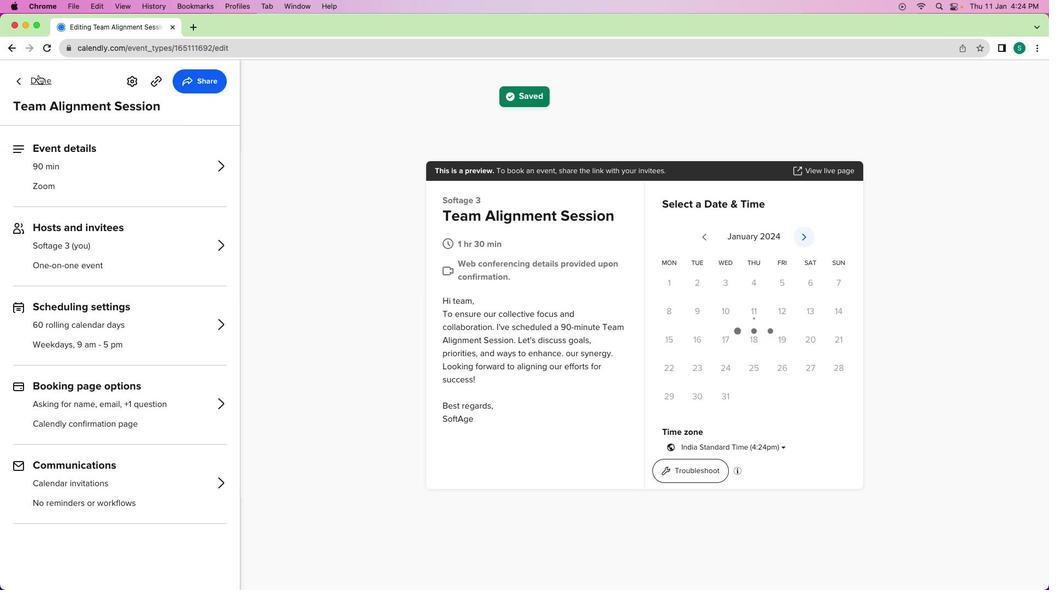 
Action: Mouse pressed left at (38, 75)
Screenshot: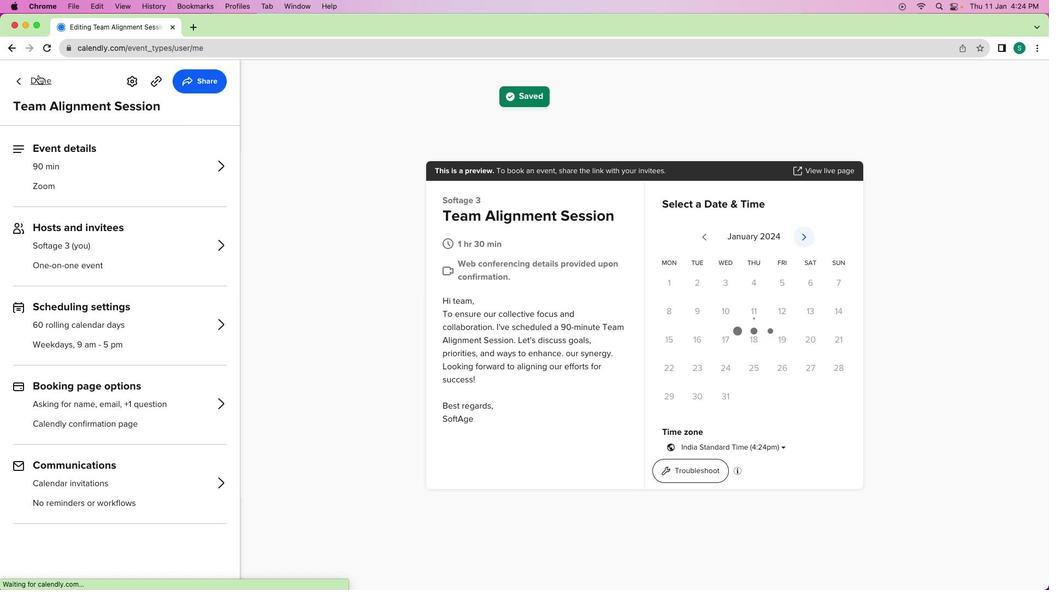 
Action: Mouse moved to (404, 330)
Screenshot: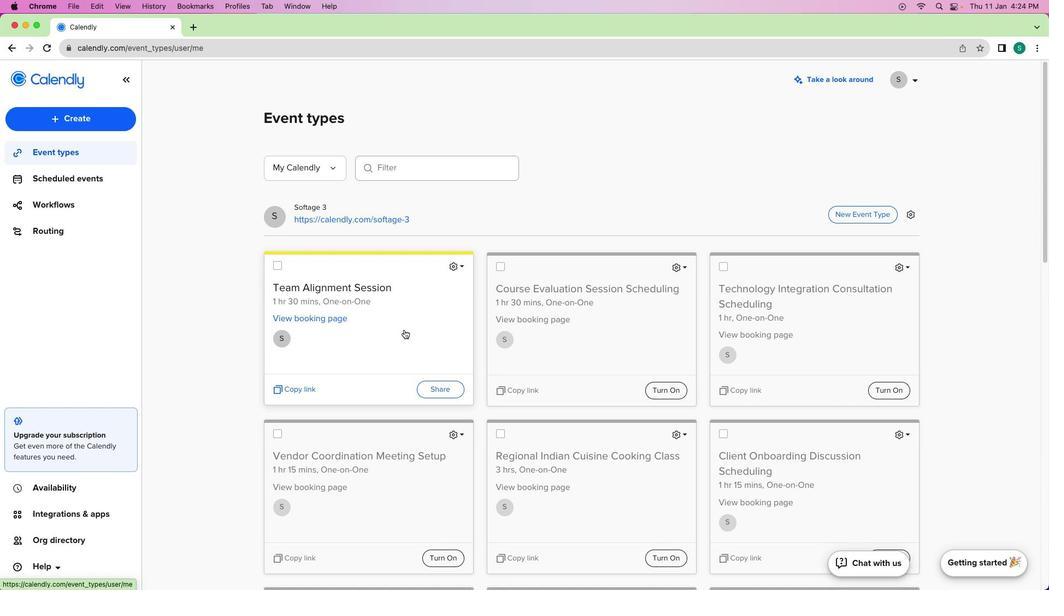 
